 Task: Create a due date automation trigger when advanced on, on the monday of the week a card is due add checklist with checklist "Resume" complete at 11:00 AM.
Action: Mouse moved to (974, 288)
Screenshot: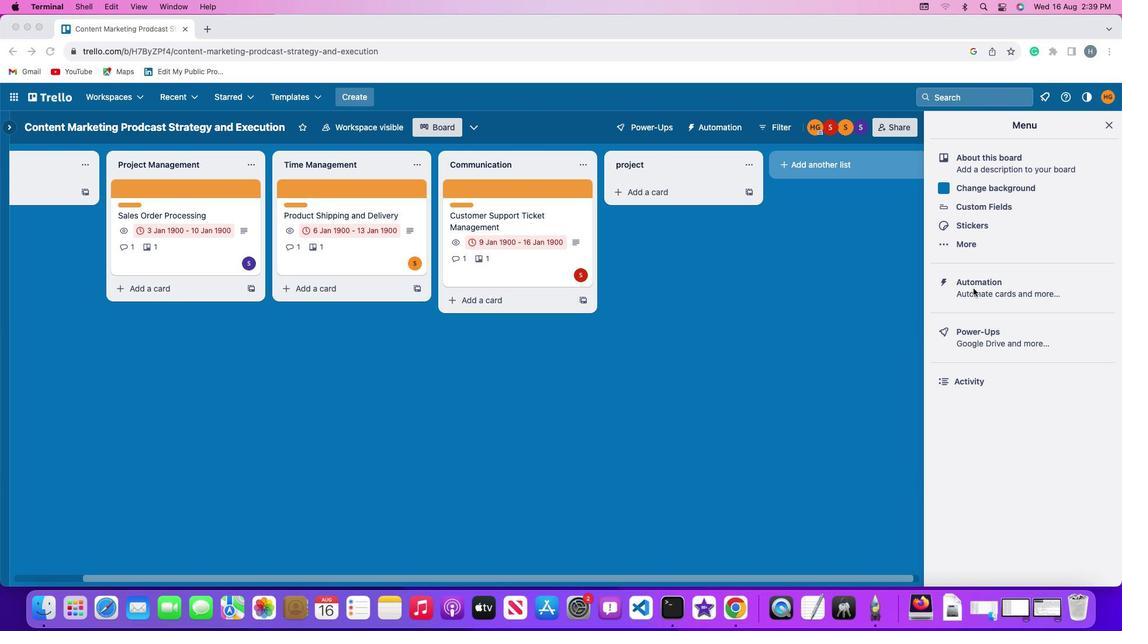 
Action: Mouse pressed left at (974, 288)
Screenshot: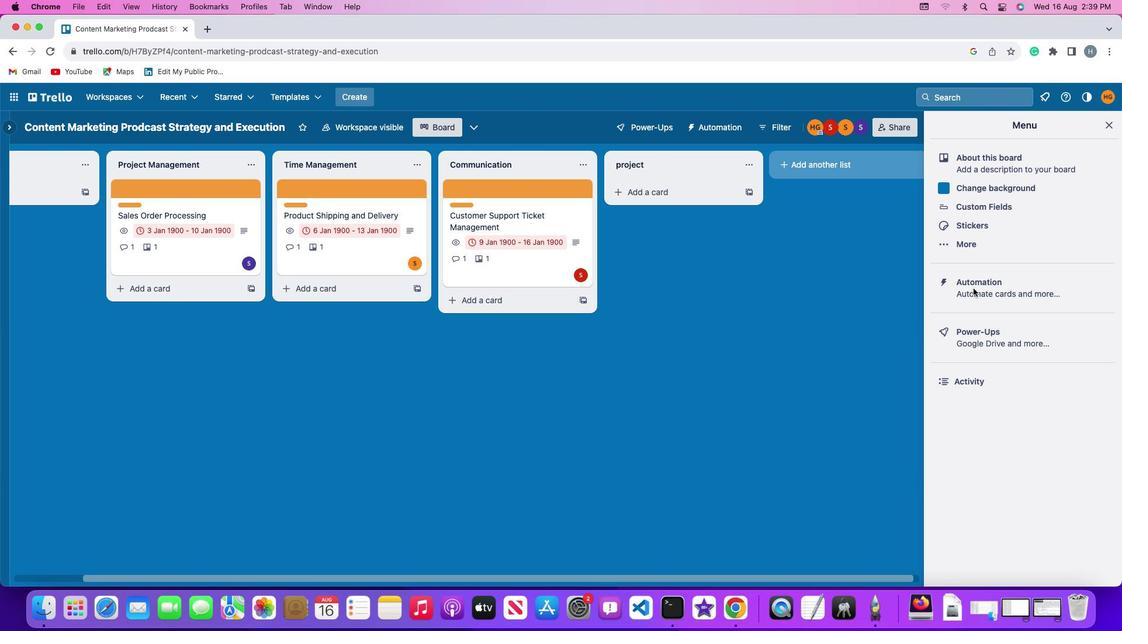 
Action: Mouse pressed left at (974, 288)
Screenshot: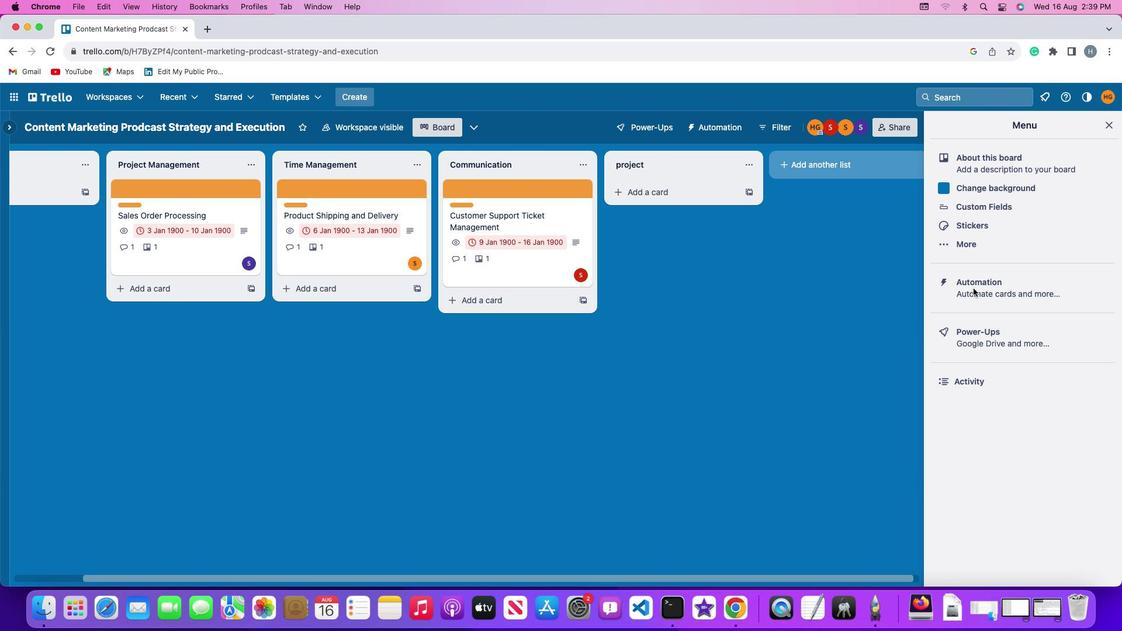 
Action: Mouse moved to (88, 276)
Screenshot: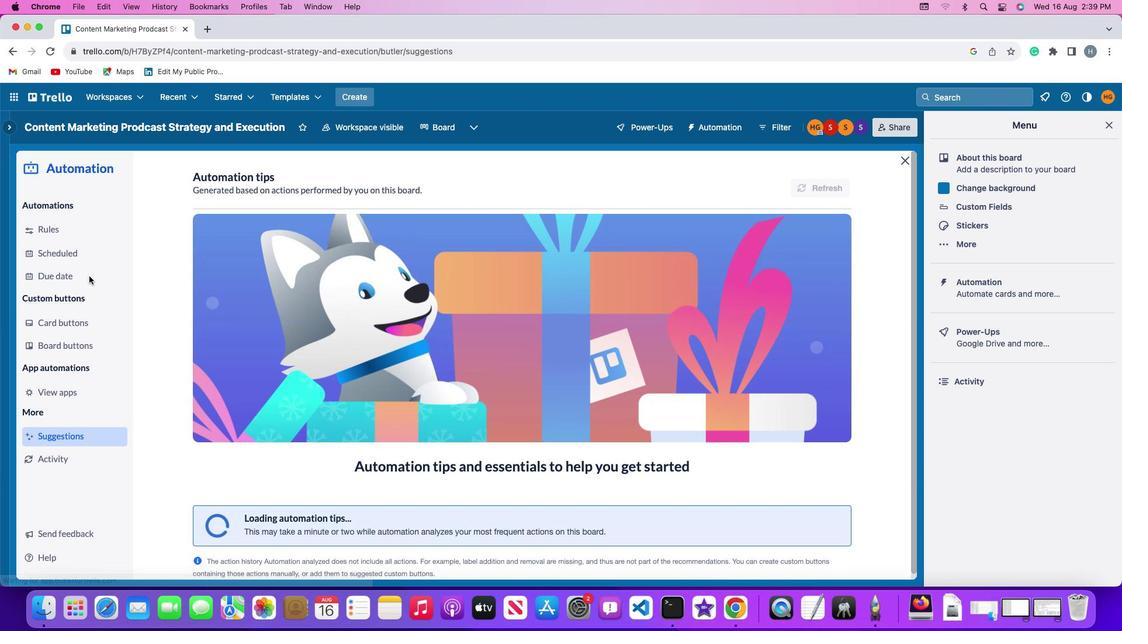 
Action: Mouse pressed left at (88, 276)
Screenshot: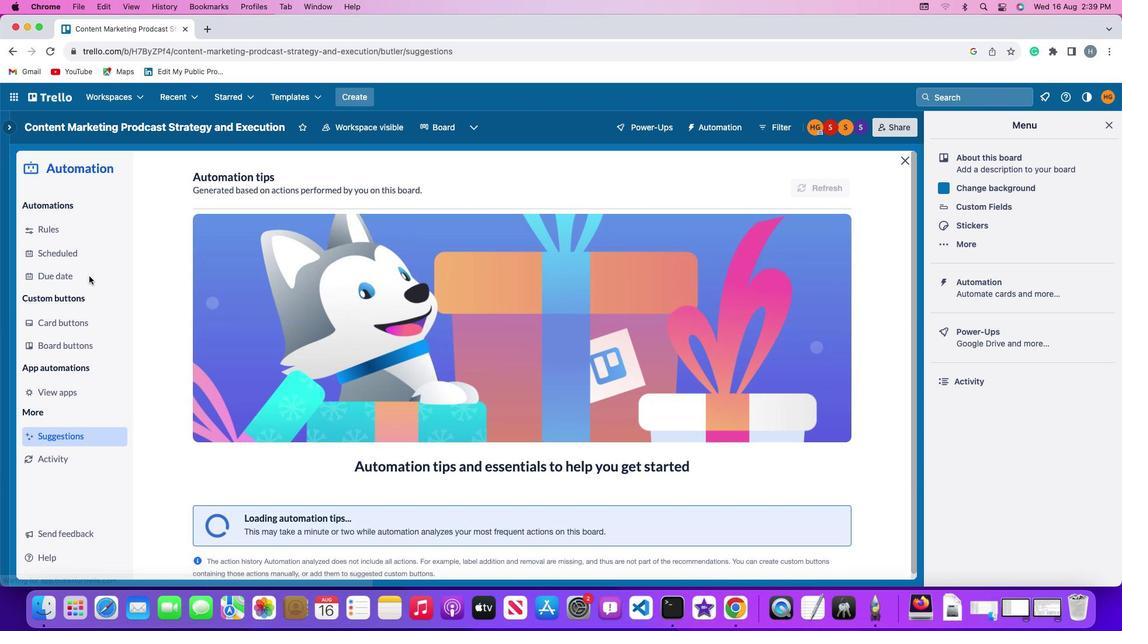 
Action: Mouse moved to (770, 176)
Screenshot: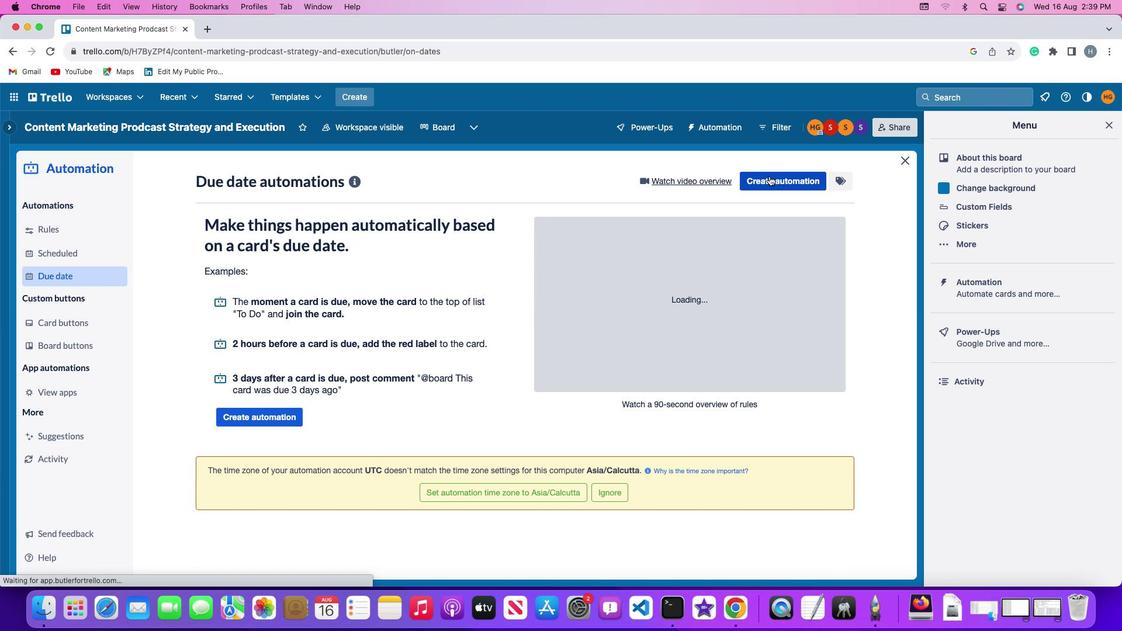 
Action: Mouse pressed left at (770, 176)
Screenshot: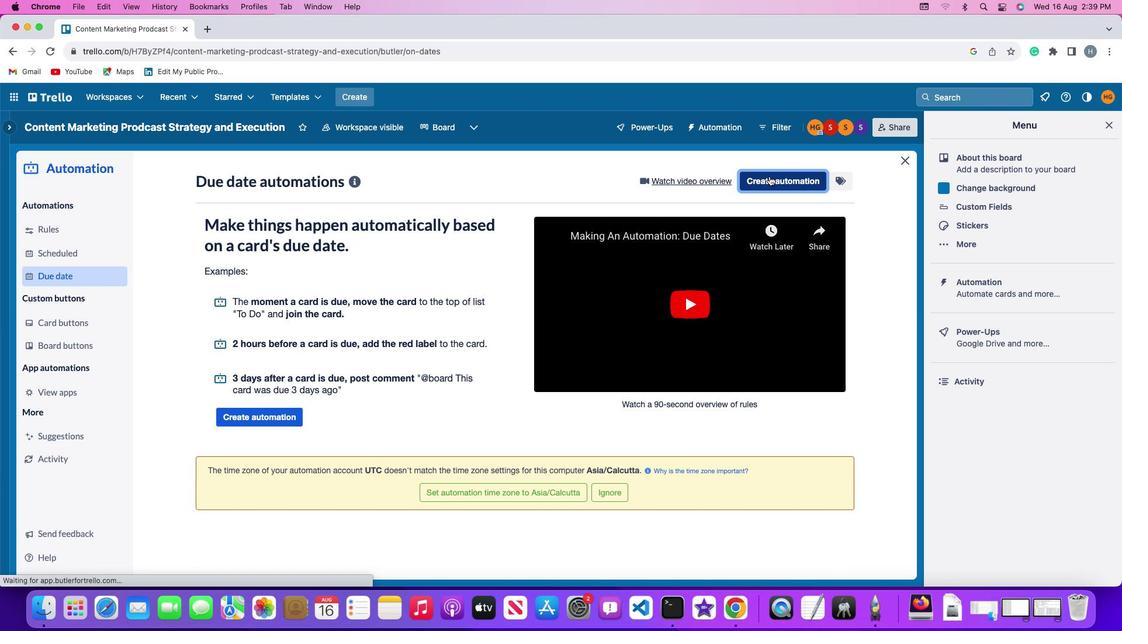 
Action: Mouse moved to (248, 294)
Screenshot: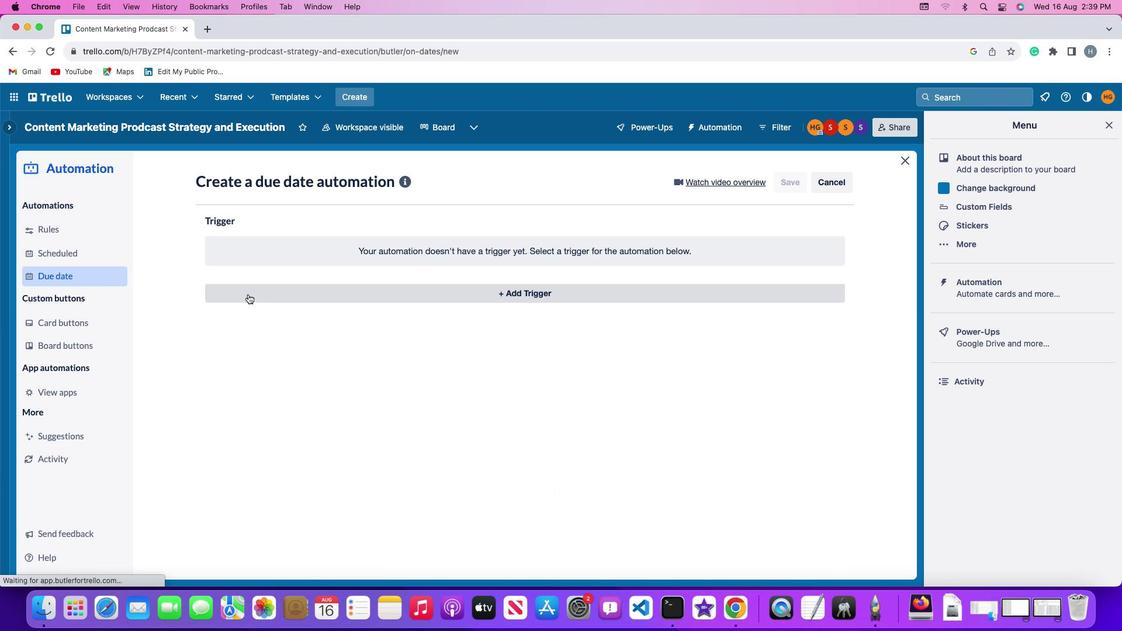 
Action: Mouse pressed left at (248, 294)
Screenshot: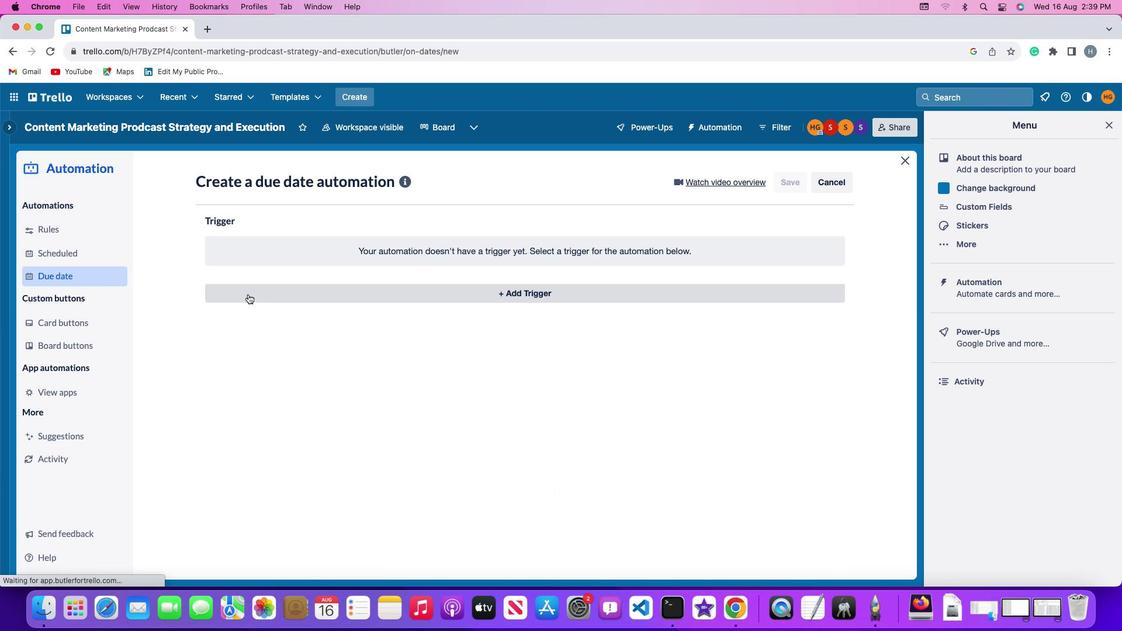 
Action: Mouse moved to (252, 508)
Screenshot: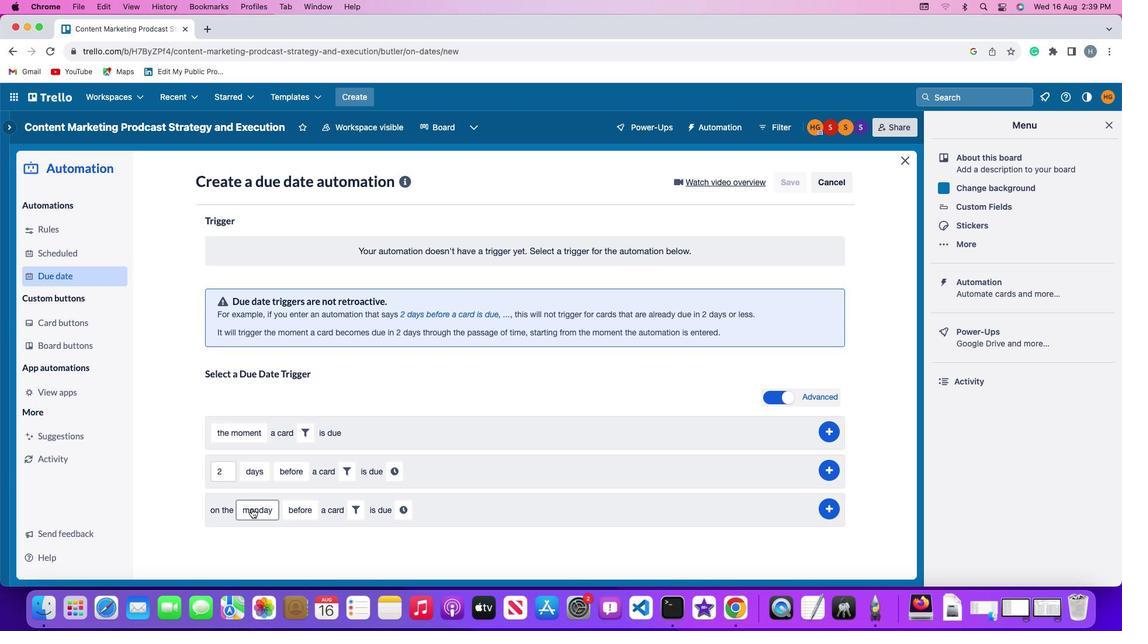 
Action: Mouse pressed left at (252, 508)
Screenshot: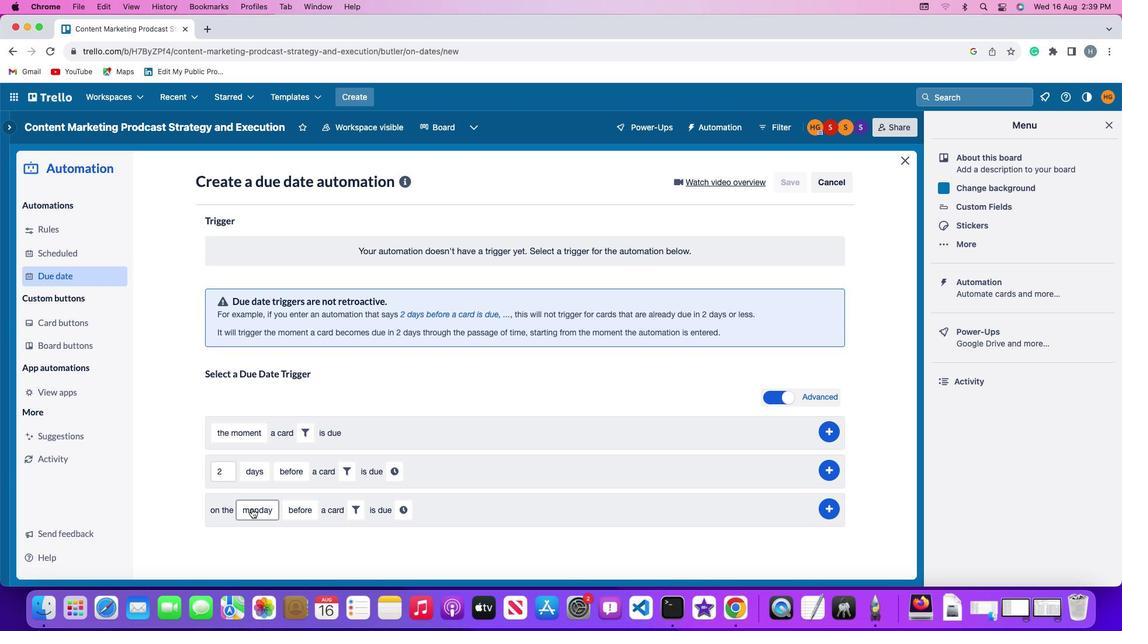 
Action: Mouse moved to (267, 344)
Screenshot: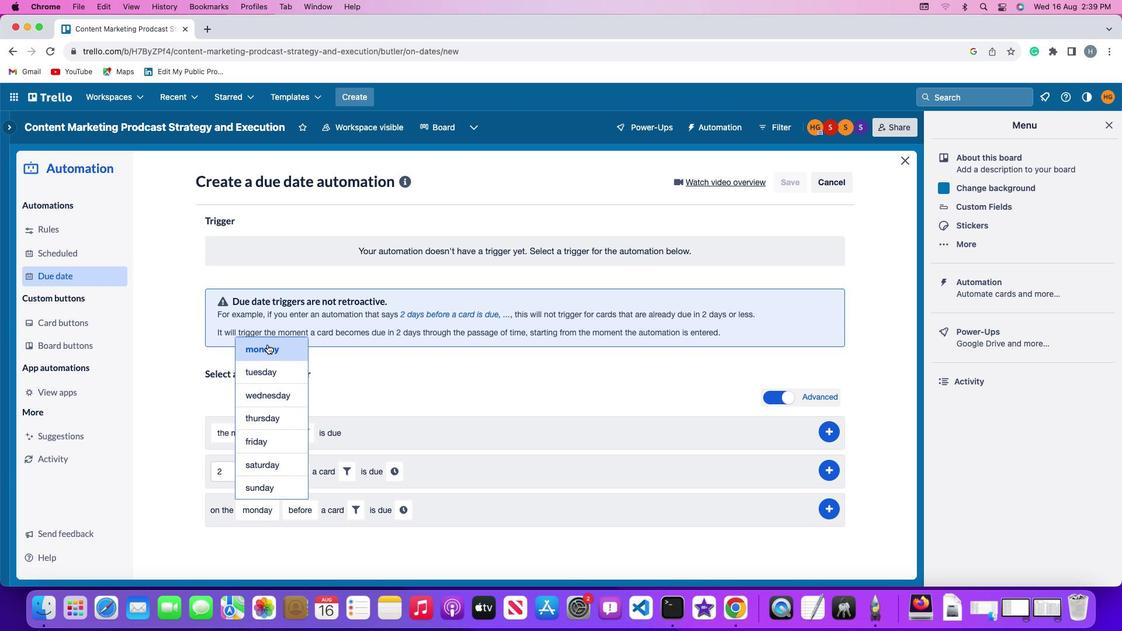 
Action: Mouse pressed left at (267, 344)
Screenshot: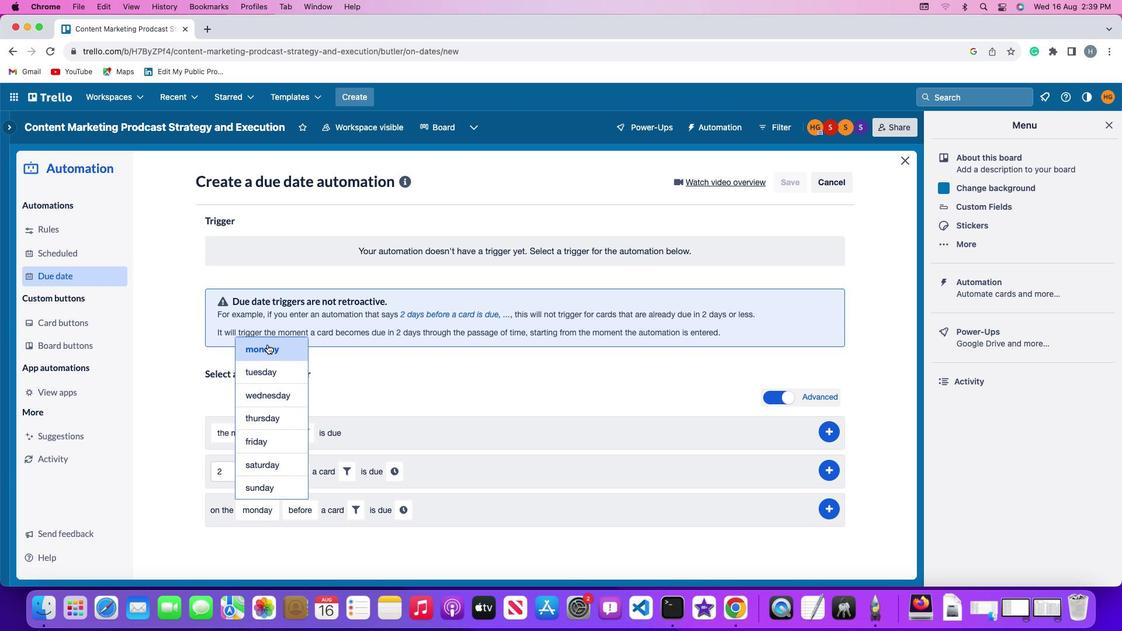 
Action: Mouse moved to (300, 517)
Screenshot: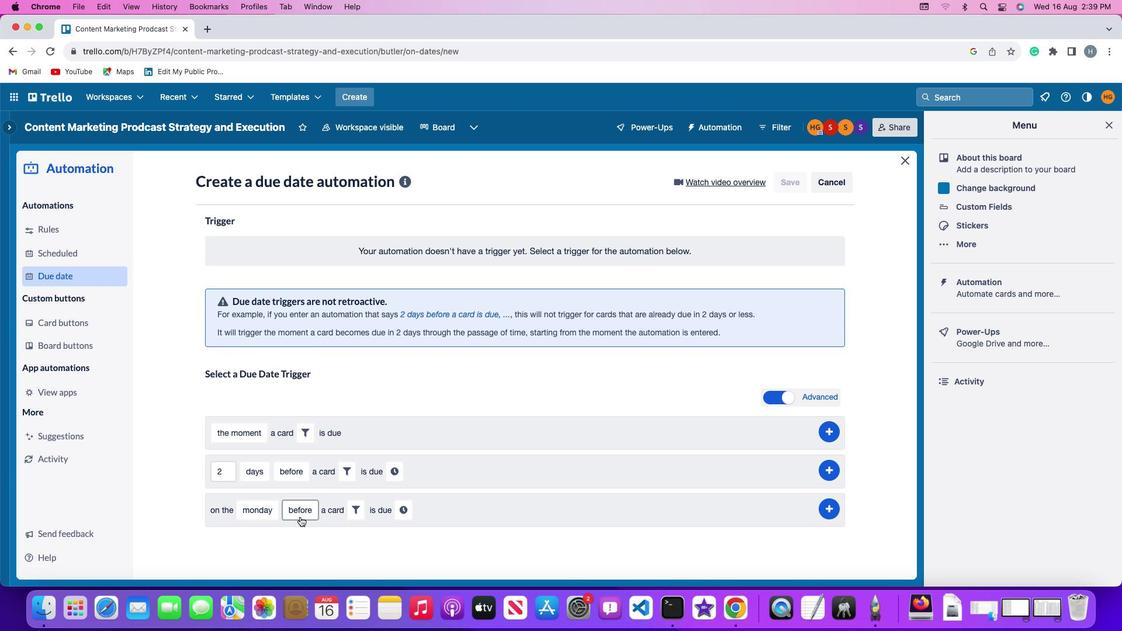 
Action: Mouse pressed left at (300, 517)
Screenshot: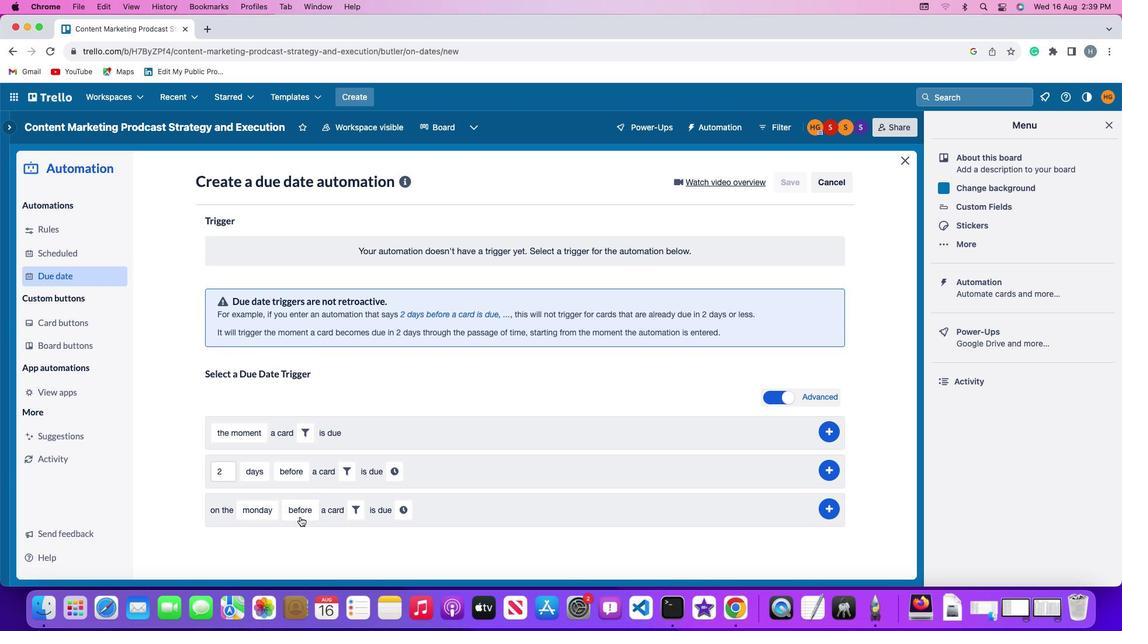 
Action: Mouse moved to (307, 464)
Screenshot: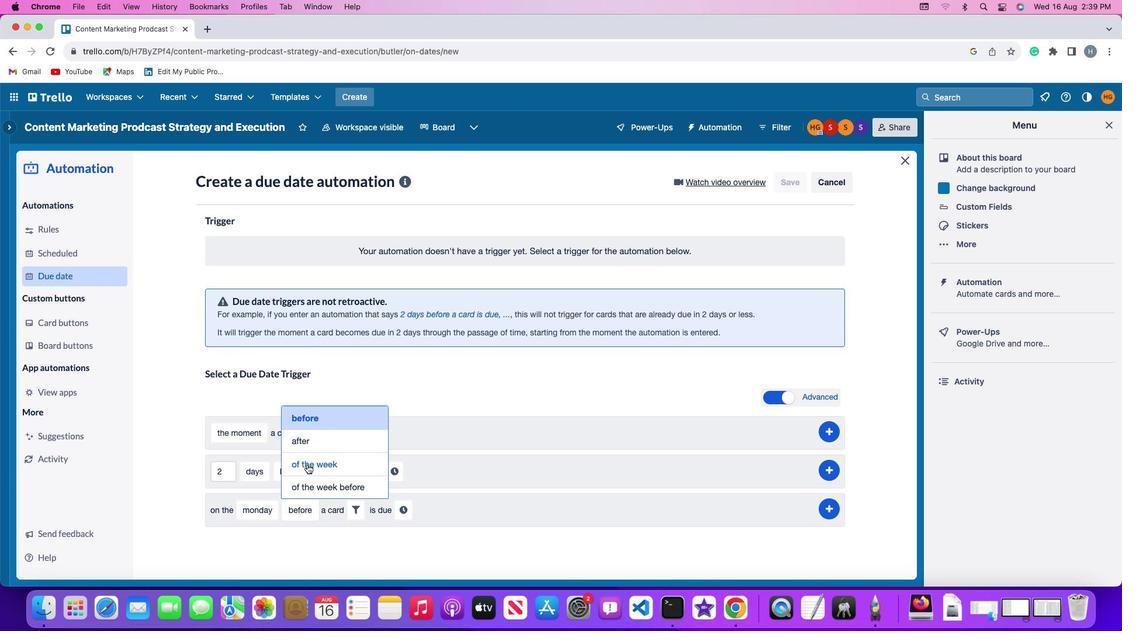 
Action: Mouse pressed left at (307, 464)
Screenshot: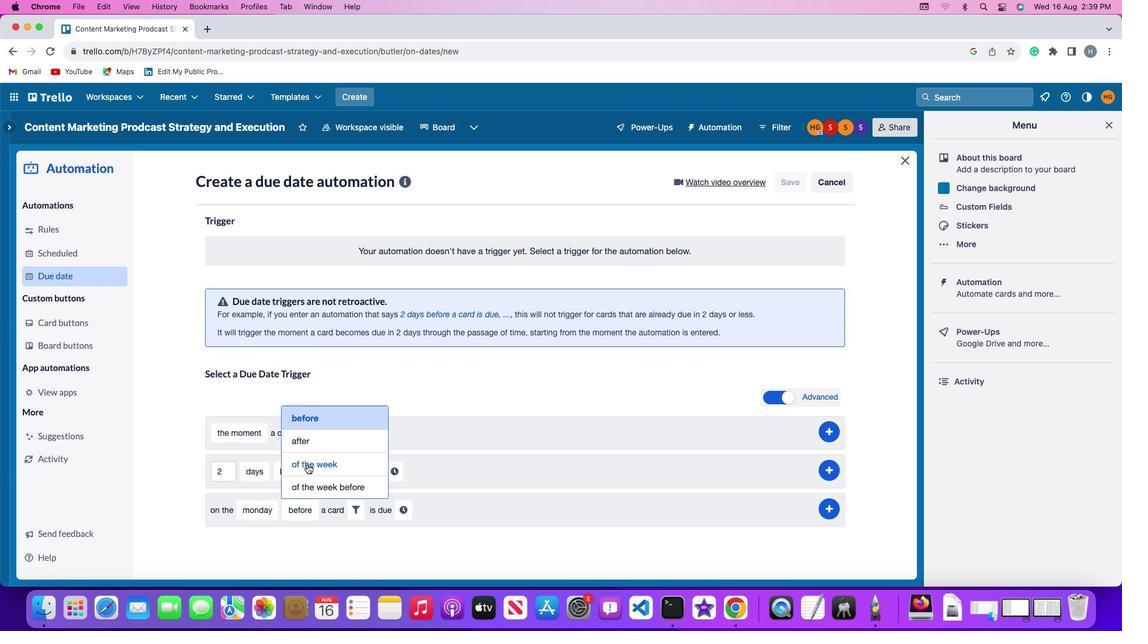 
Action: Mouse moved to (370, 507)
Screenshot: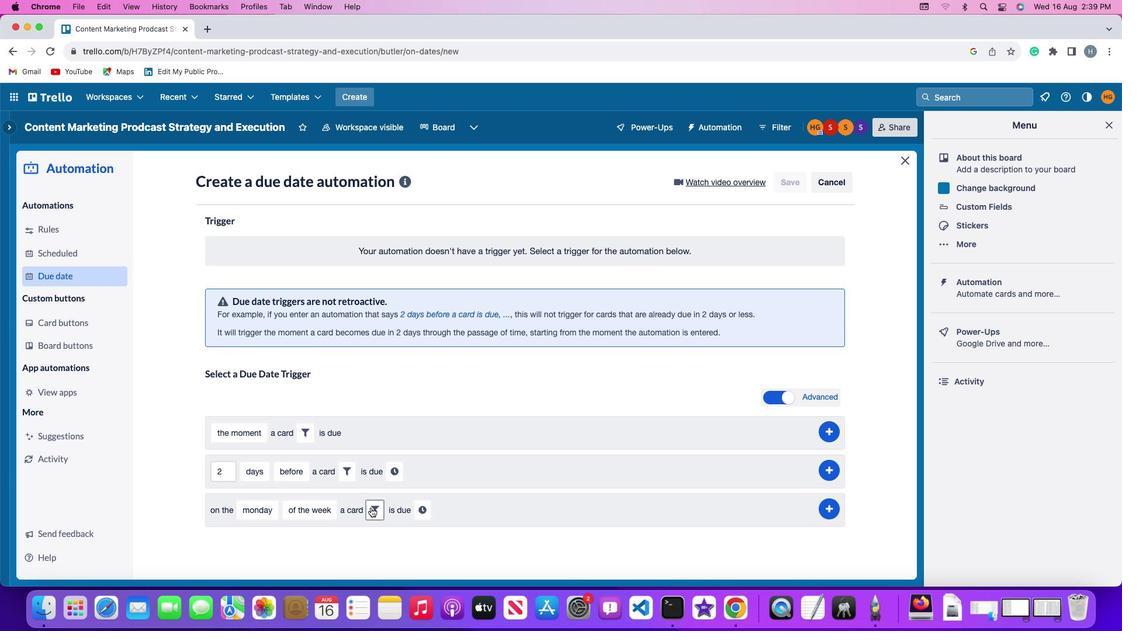 
Action: Mouse pressed left at (370, 507)
Screenshot: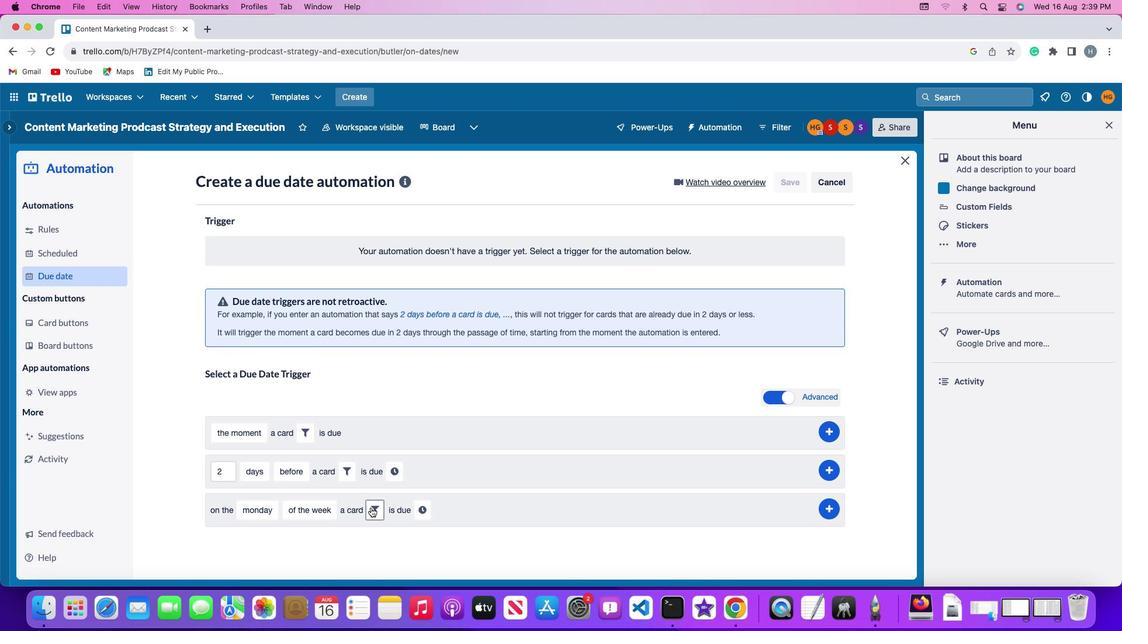 
Action: Mouse moved to (480, 545)
Screenshot: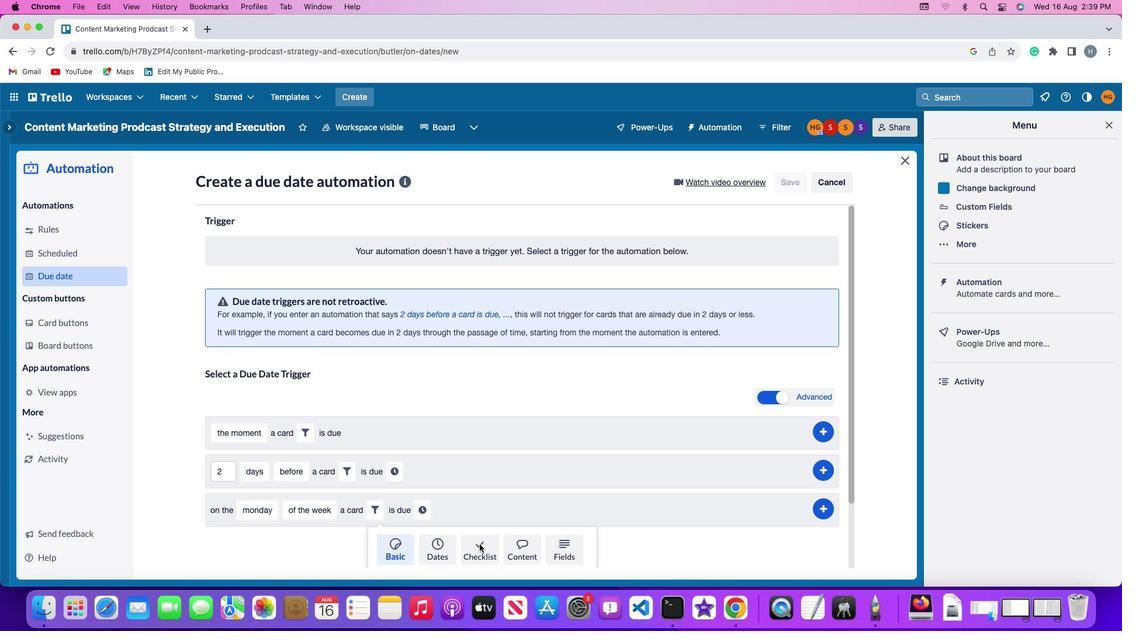 
Action: Mouse pressed left at (480, 545)
Screenshot: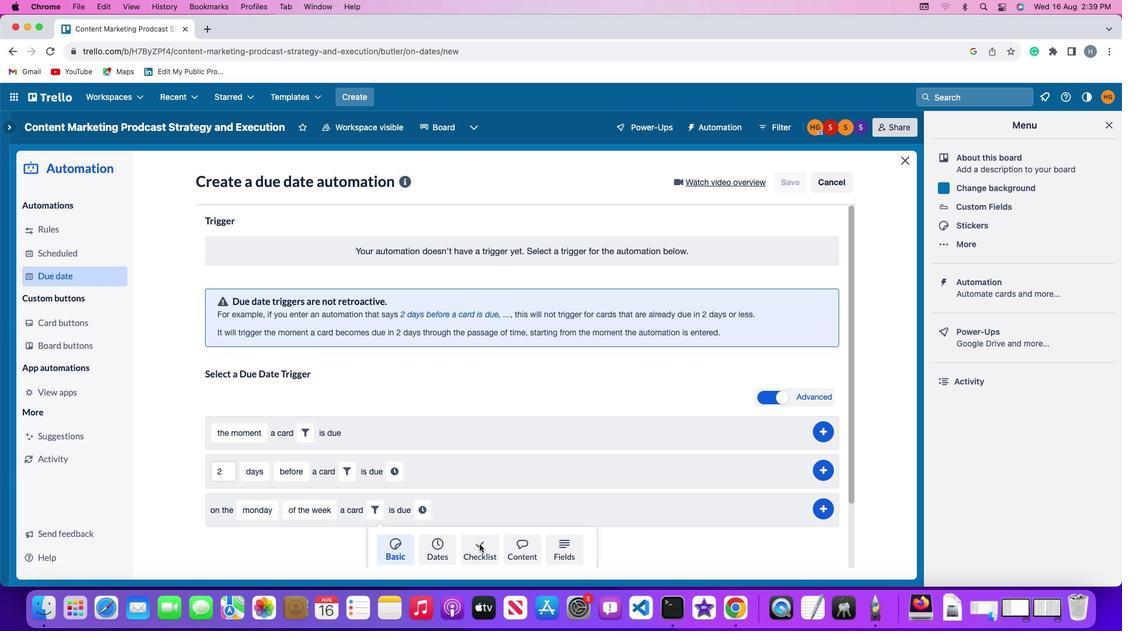 
Action: Mouse moved to (328, 546)
Screenshot: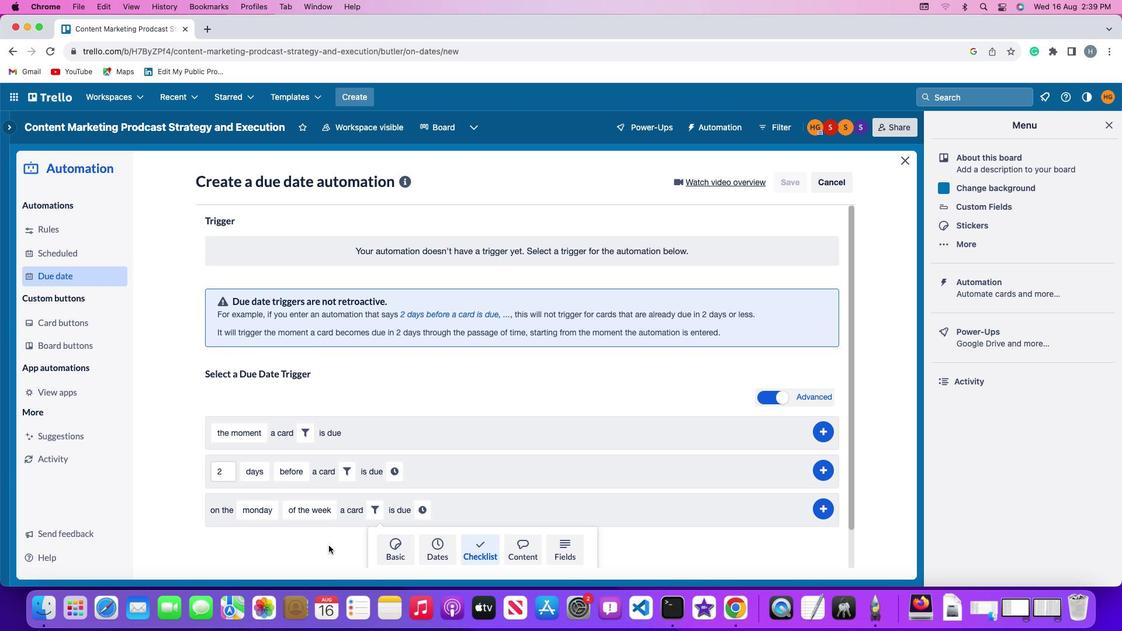 
Action: Mouse scrolled (328, 546) with delta (0, 0)
Screenshot: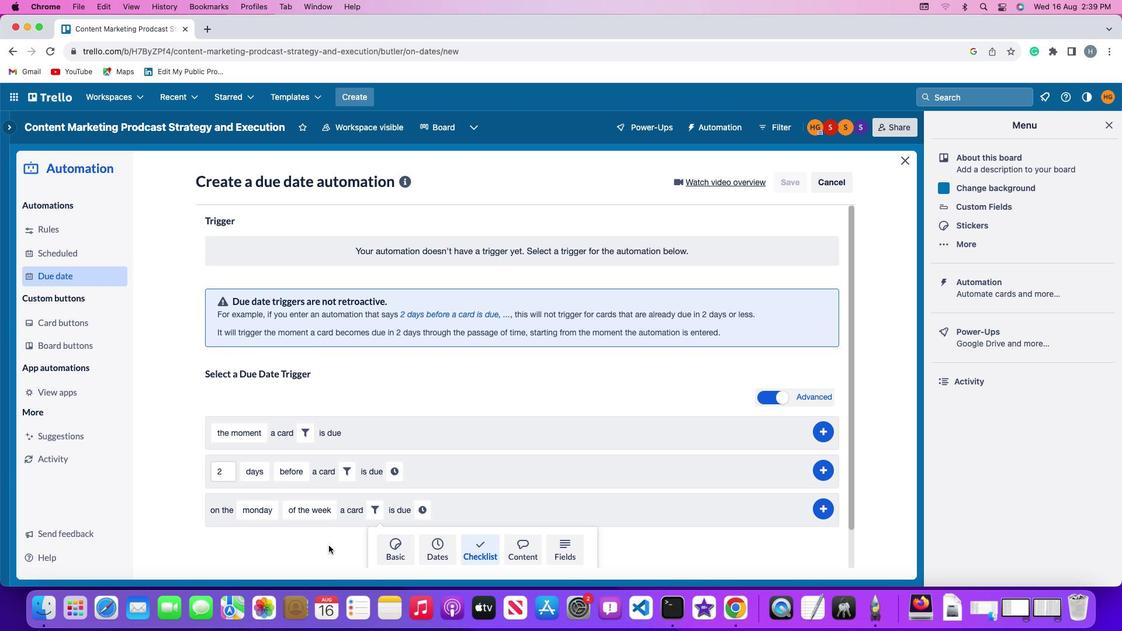 
Action: Mouse scrolled (328, 546) with delta (0, 0)
Screenshot: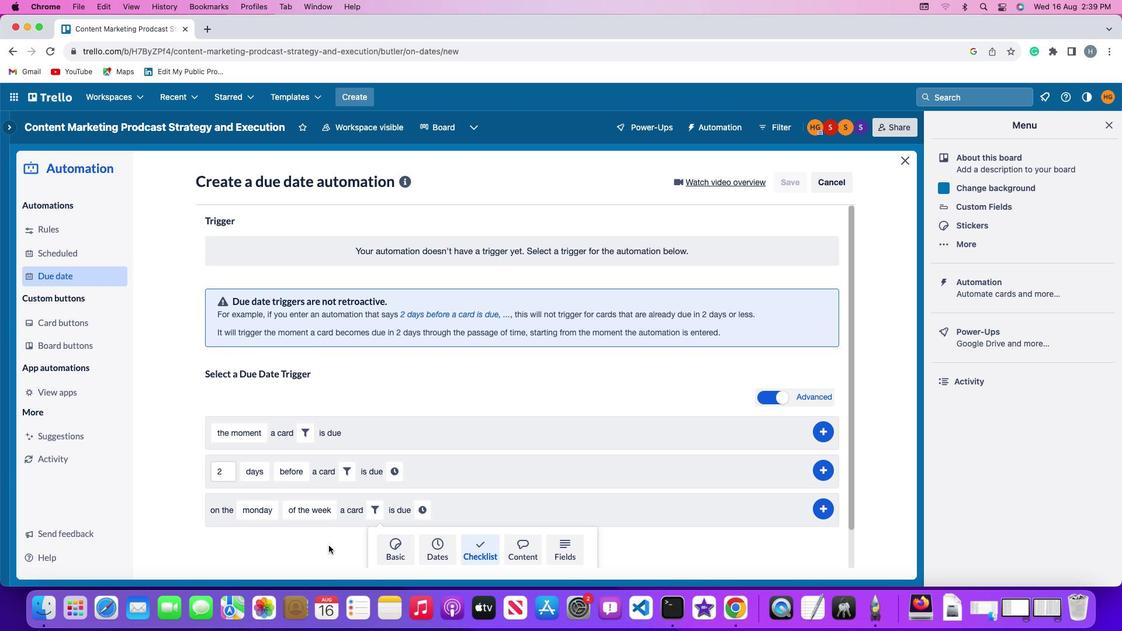 
Action: Mouse moved to (328, 546)
Screenshot: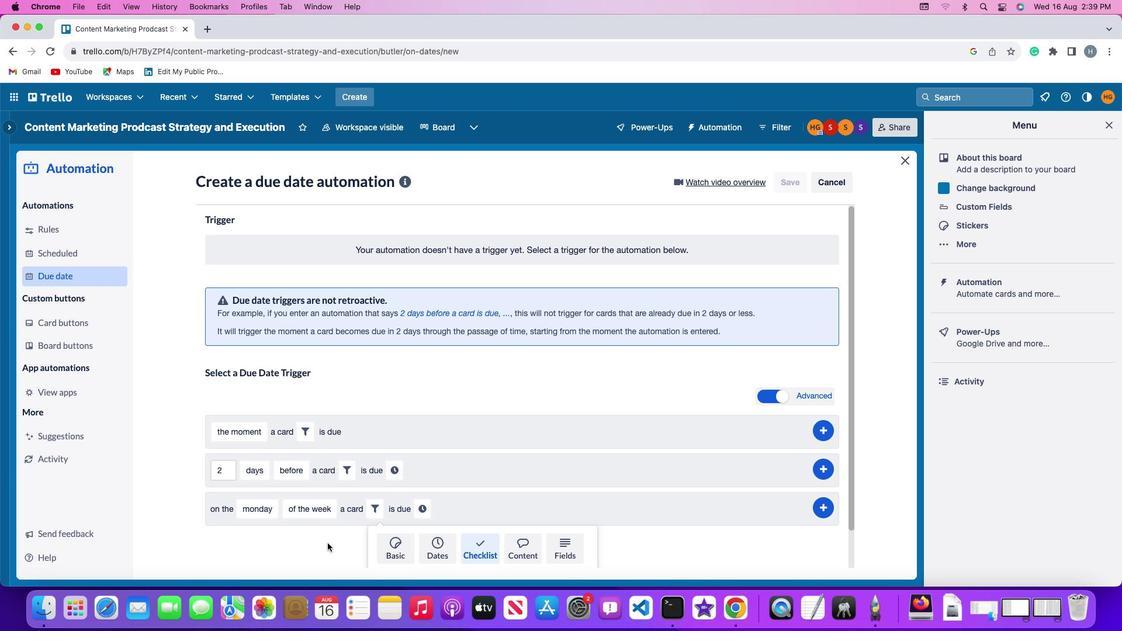 
Action: Mouse scrolled (328, 546) with delta (0, -1)
Screenshot: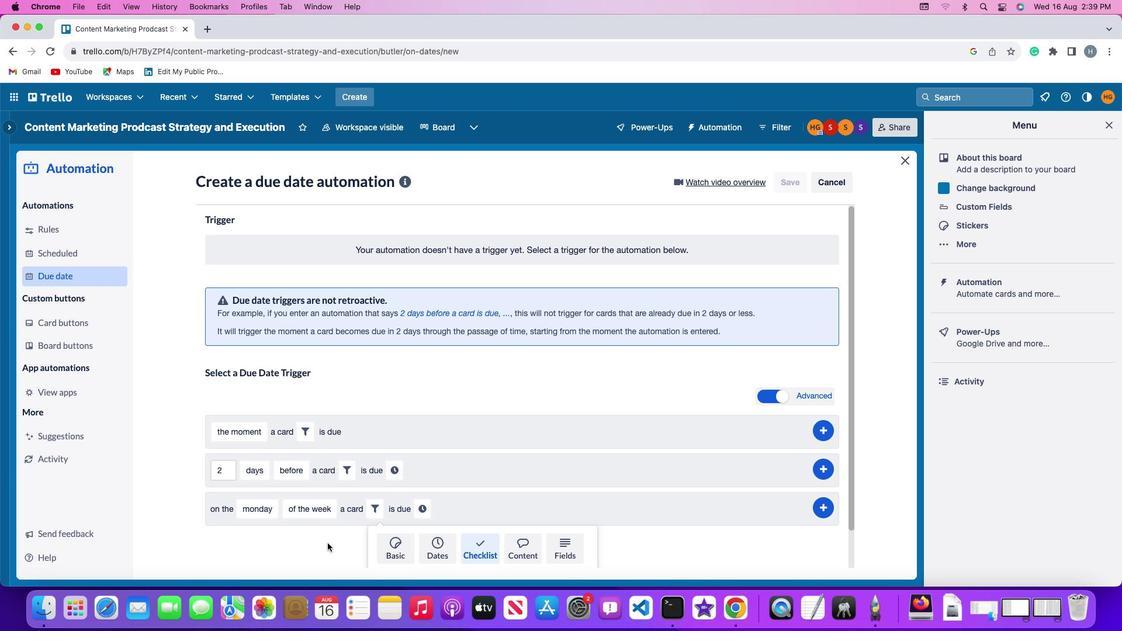 
Action: Mouse moved to (327, 543)
Screenshot: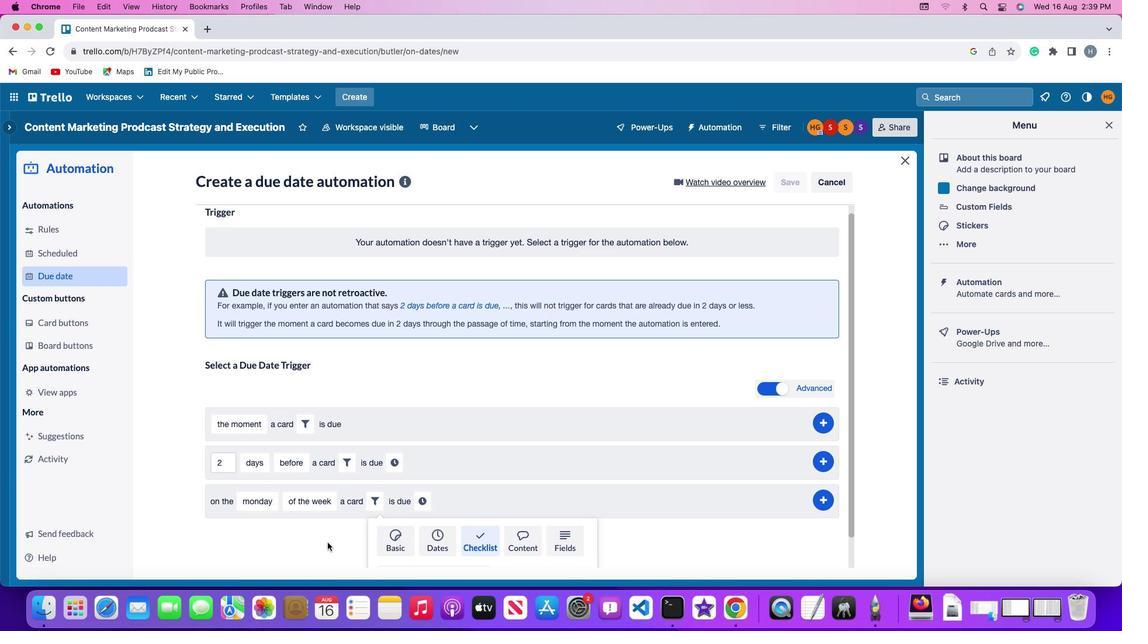 
Action: Mouse scrolled (327, 543) with delta (0, 0)
Screenshot: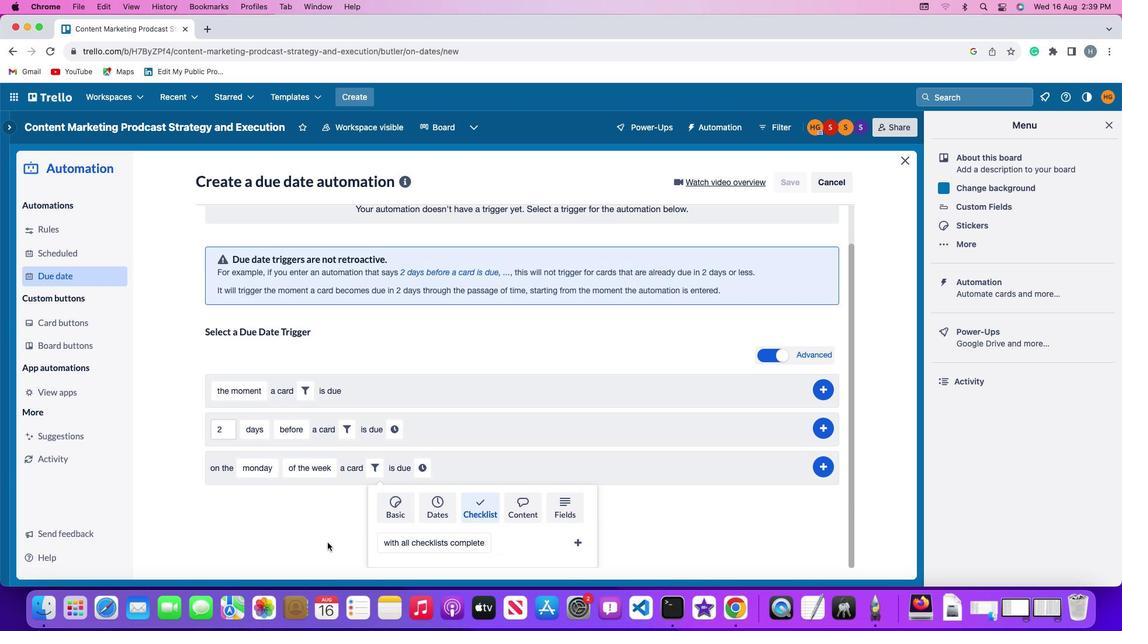 
Action: Mouse scrolled (327, 543) with delta (0, 0)
Screenshot: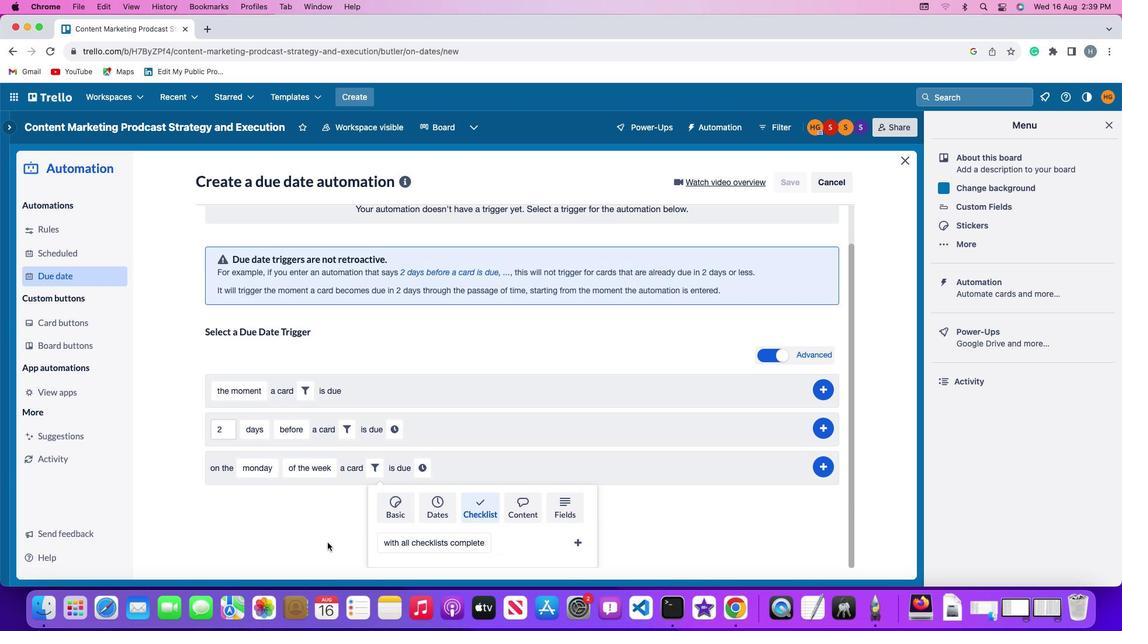 
Action: Mouse scrolled (327, 543) with delta (0, -1)
Screenshot: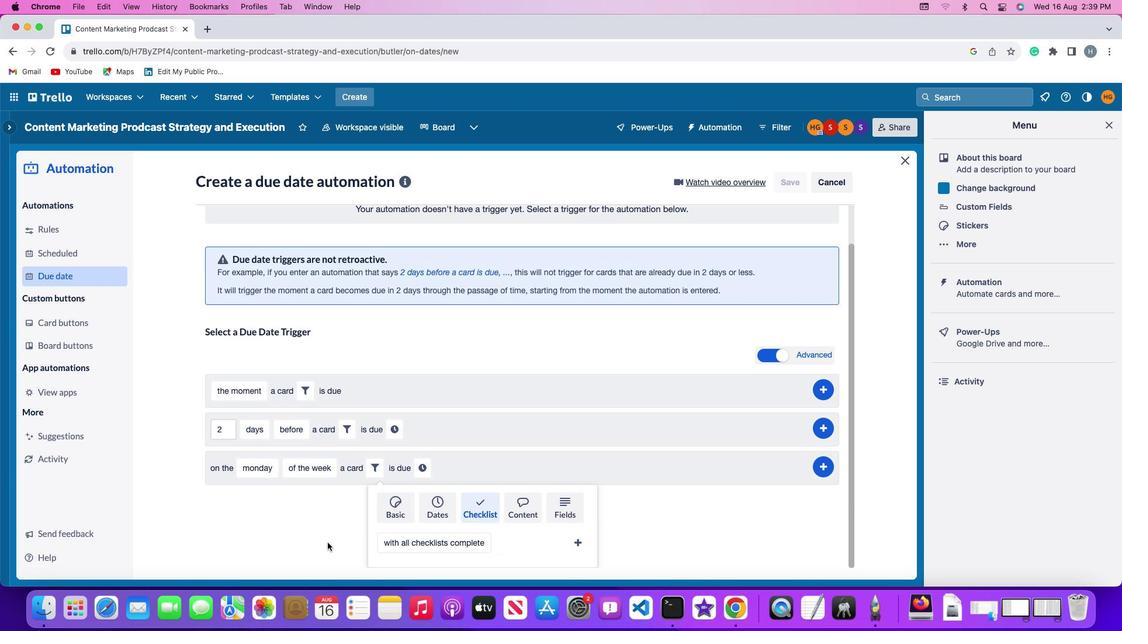 
Action: Mouse moved to (404, 545)
Screenshot: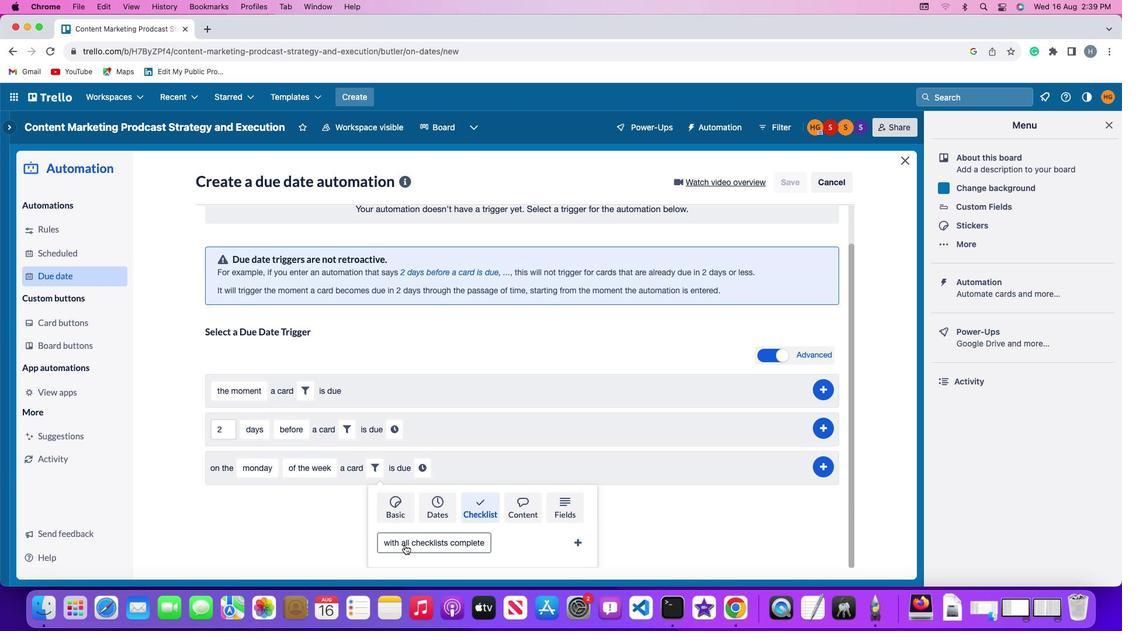 
Action: Mouse pressed left at (404, 545)
Screenshot: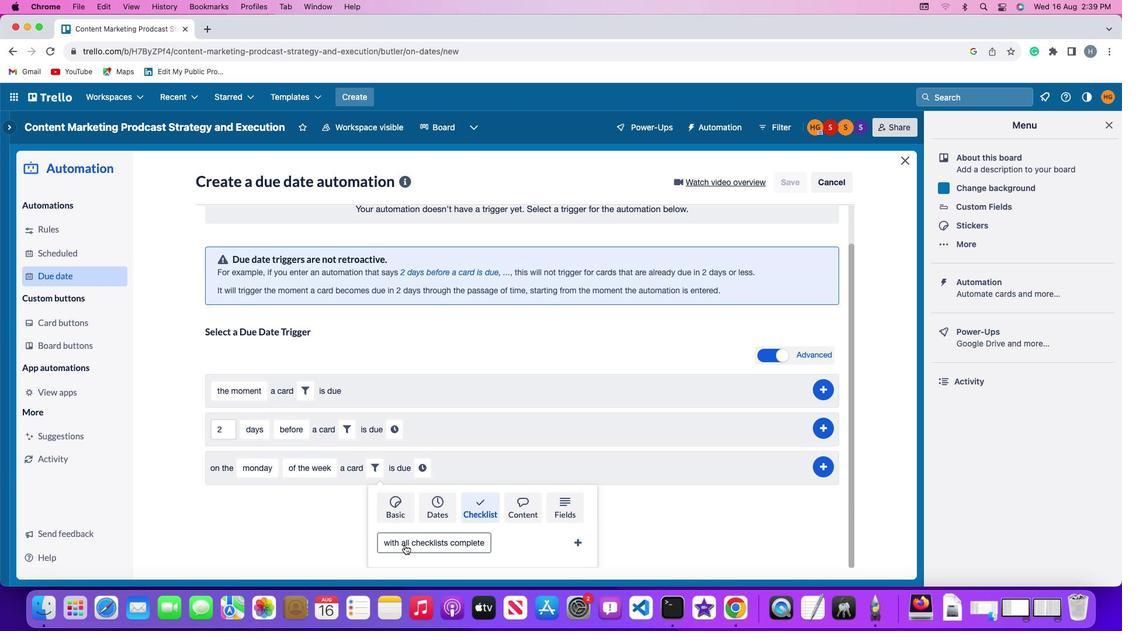 
Action: Mouse moved to (412, 473)
Screenshot: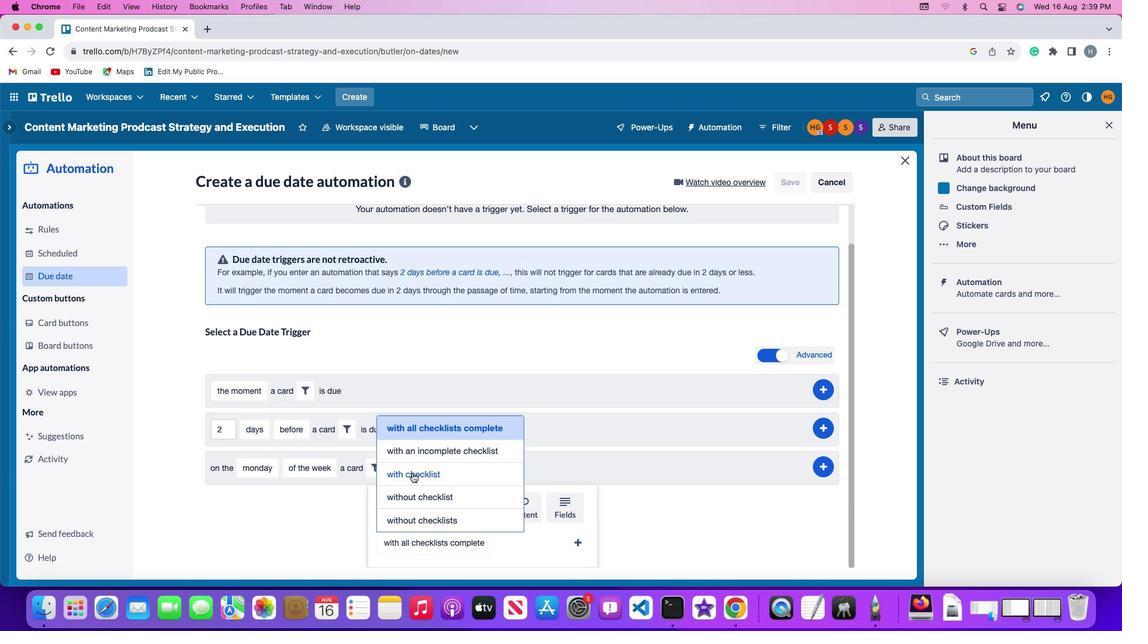 
Action: Mouse pressed left at (412, 473)
Screenshot: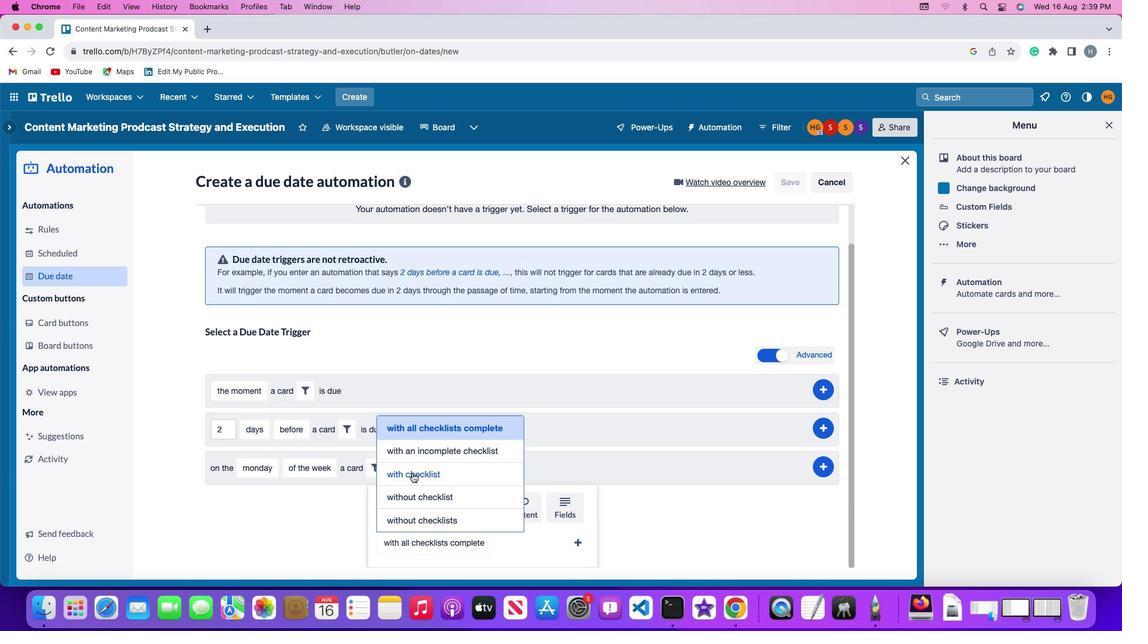 
Action: Mouse moved to (474, 536)
Screenshot: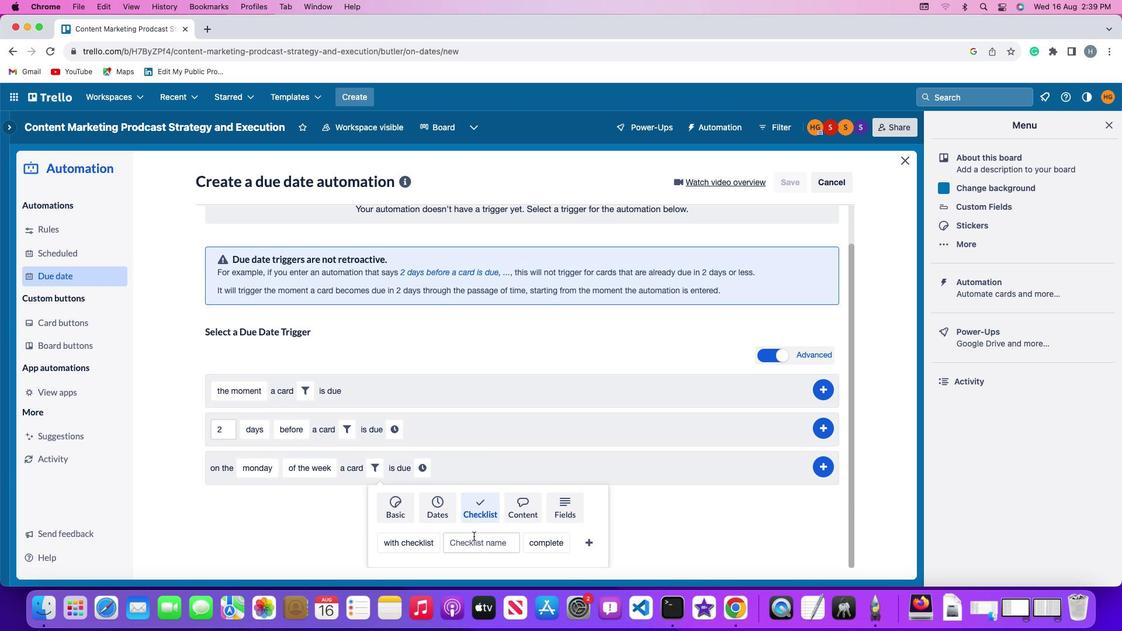 
Action: Mouse pressed left at (474, 536)
Screenshot: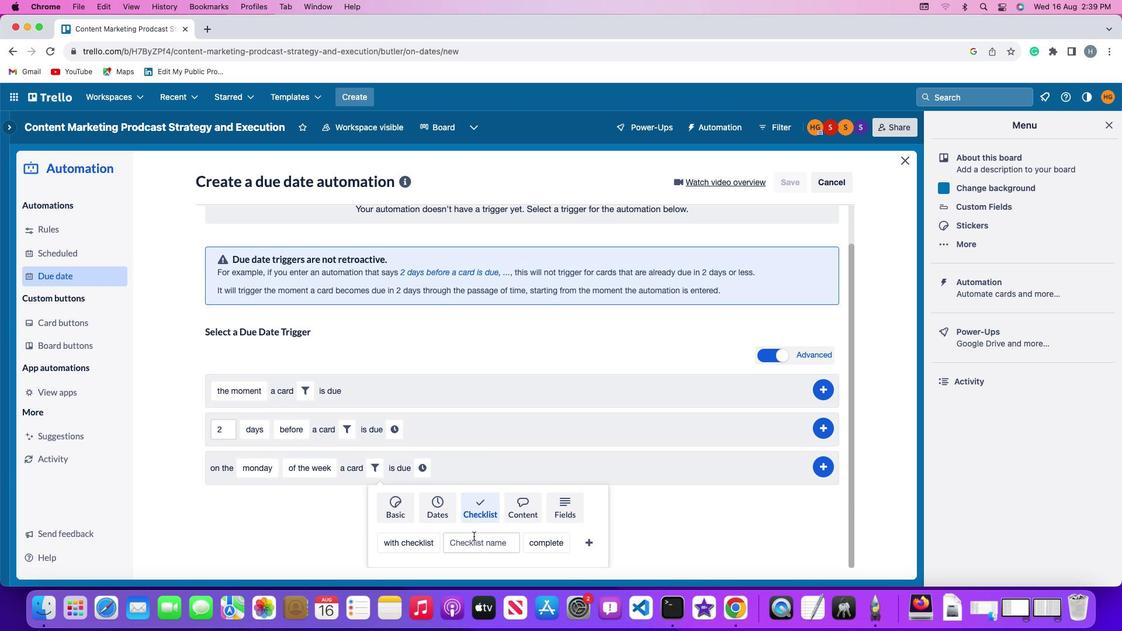 
Action: Key pressed Key.shift'R''e''s''u''m''e'
Screenshot: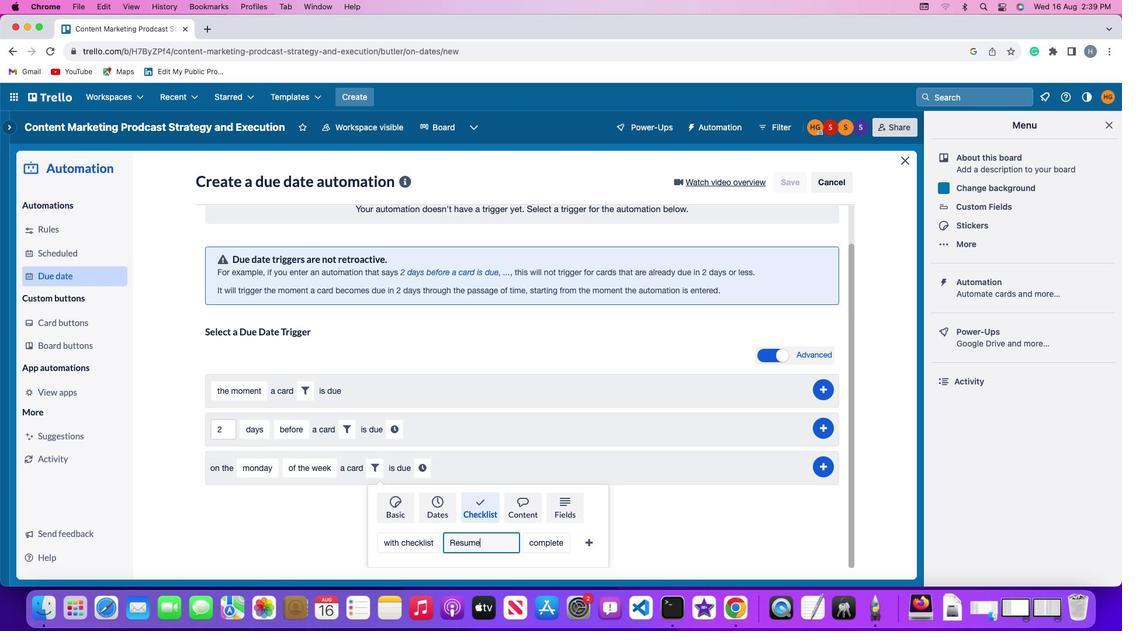 
Action: Mouse moved to (537, 541)
Screenshot: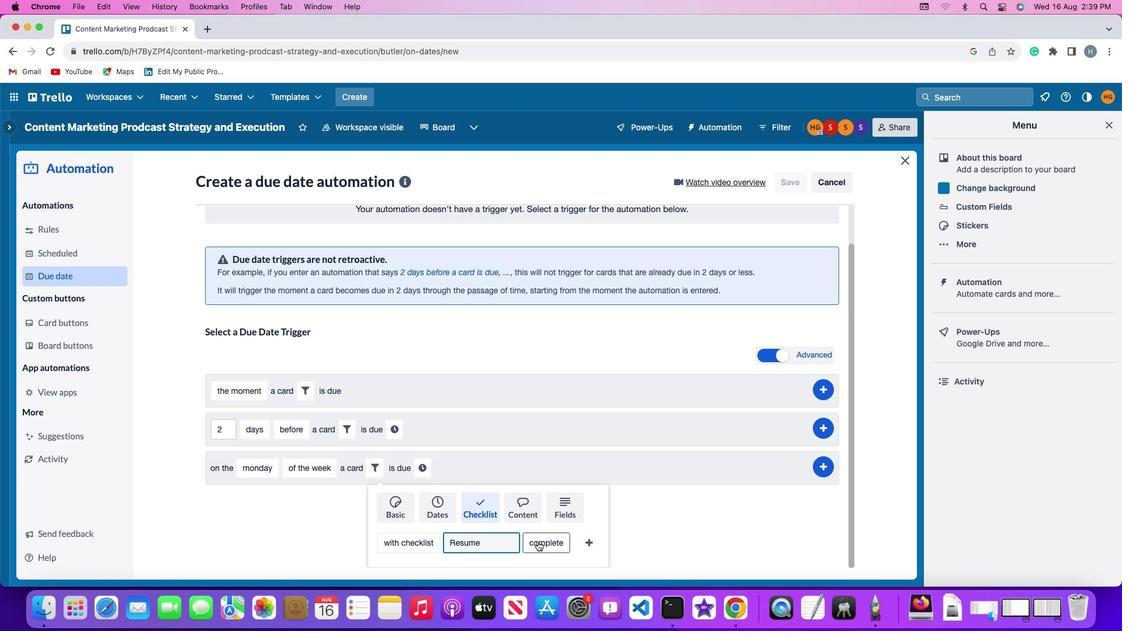 
Action: Mouse pressed left at (537, 541)
Screenshot: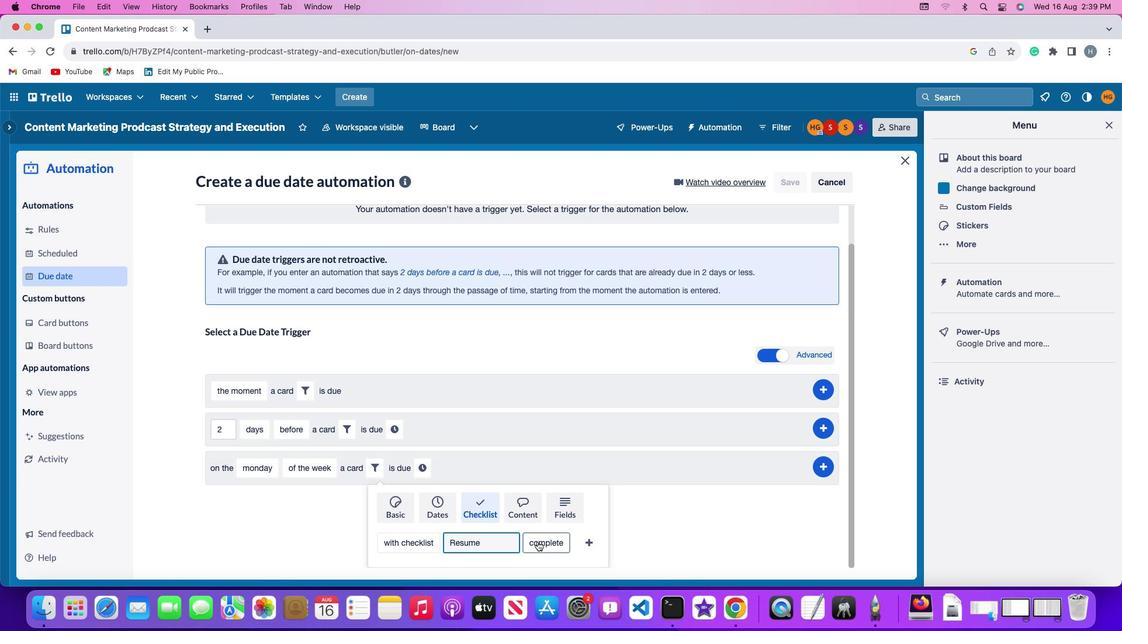 
Action: Mouse moved to (552, 494)
Screenshot: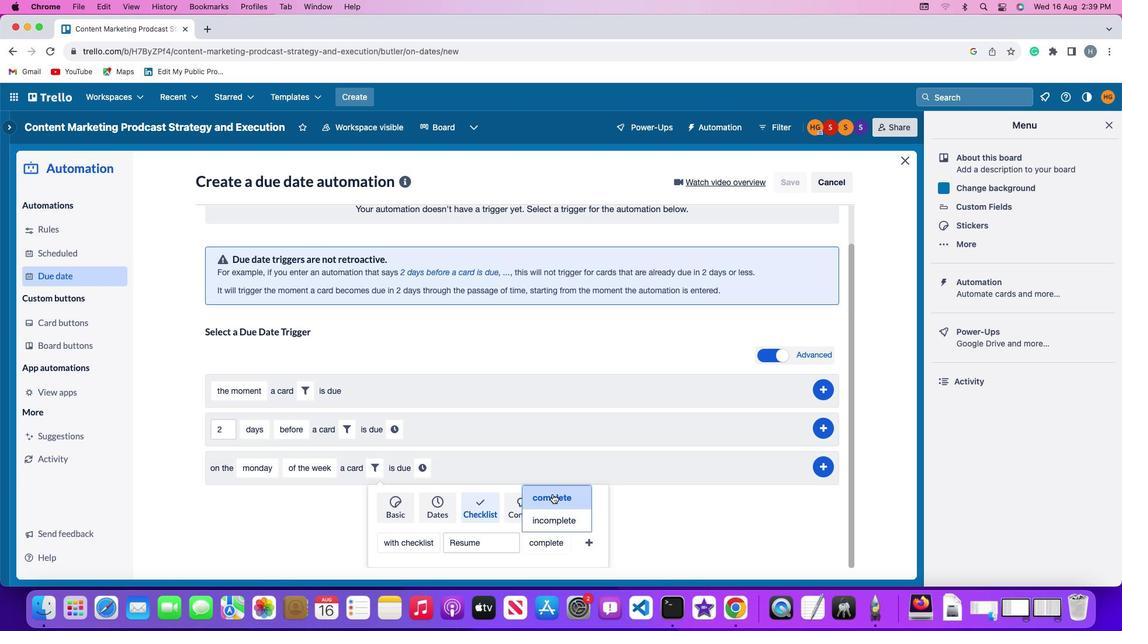 
Action: Mouse pressed left at (552, 494)
Screenshot: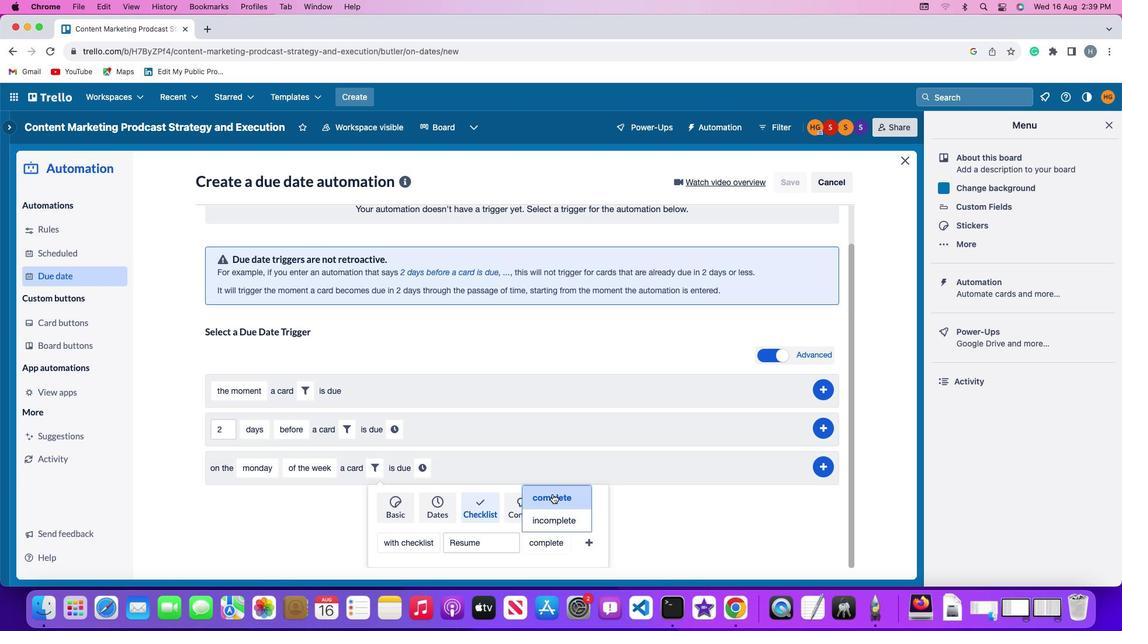 
Action: Mouse moved to (588, 539)
Screenshot: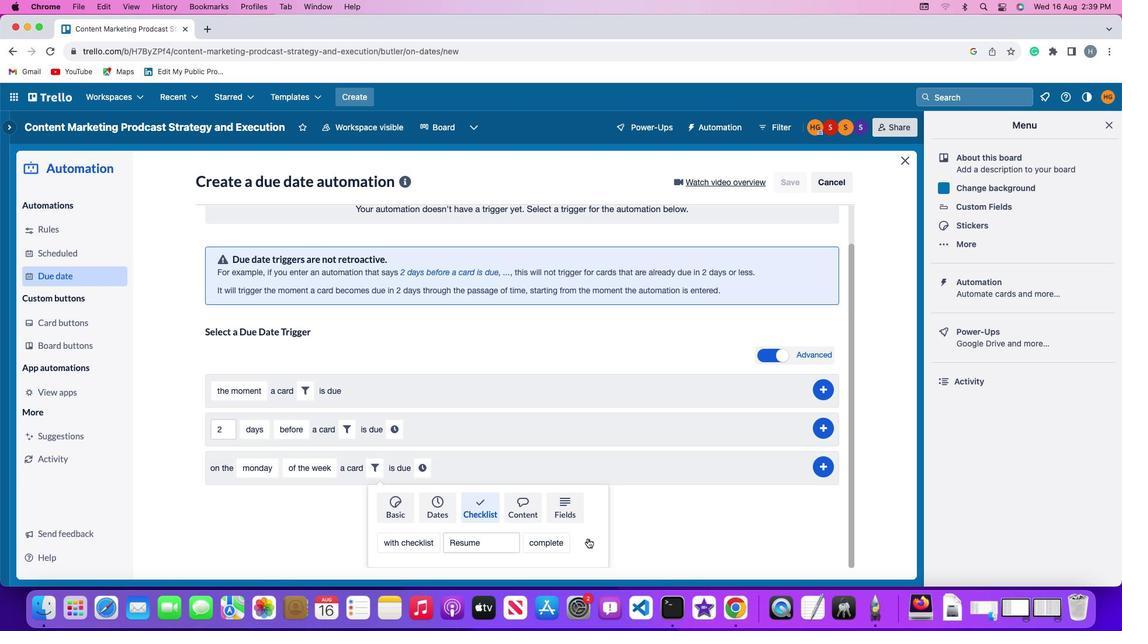 
Action: Mouse pressed left at (588, 539)
Screenshot: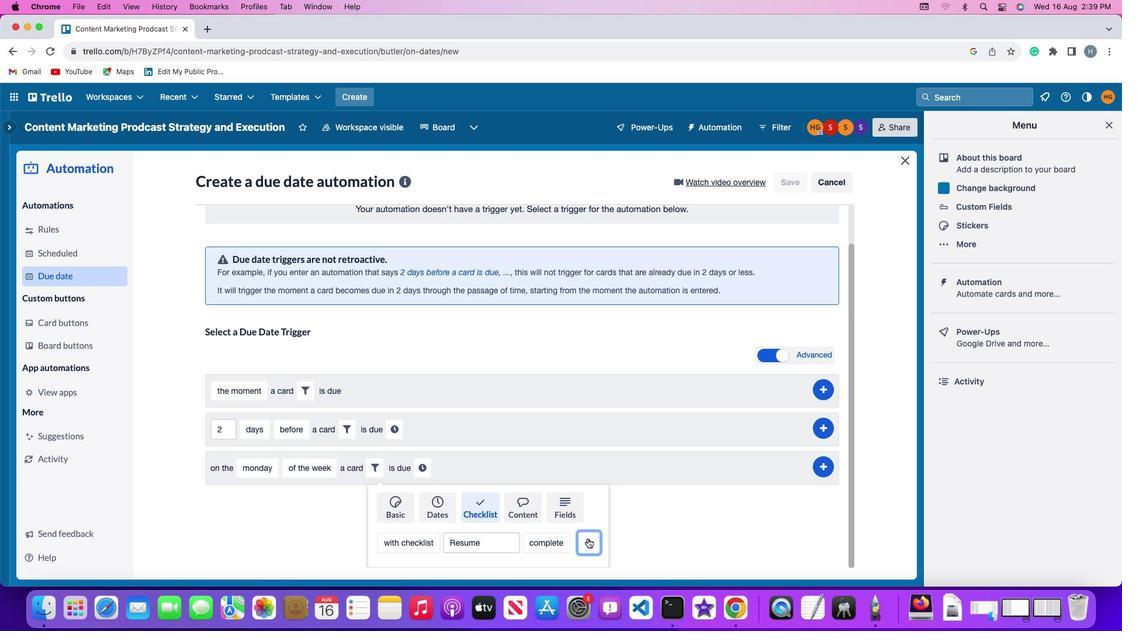 
Action: Mouse moved to (573, 512)
Screenshot: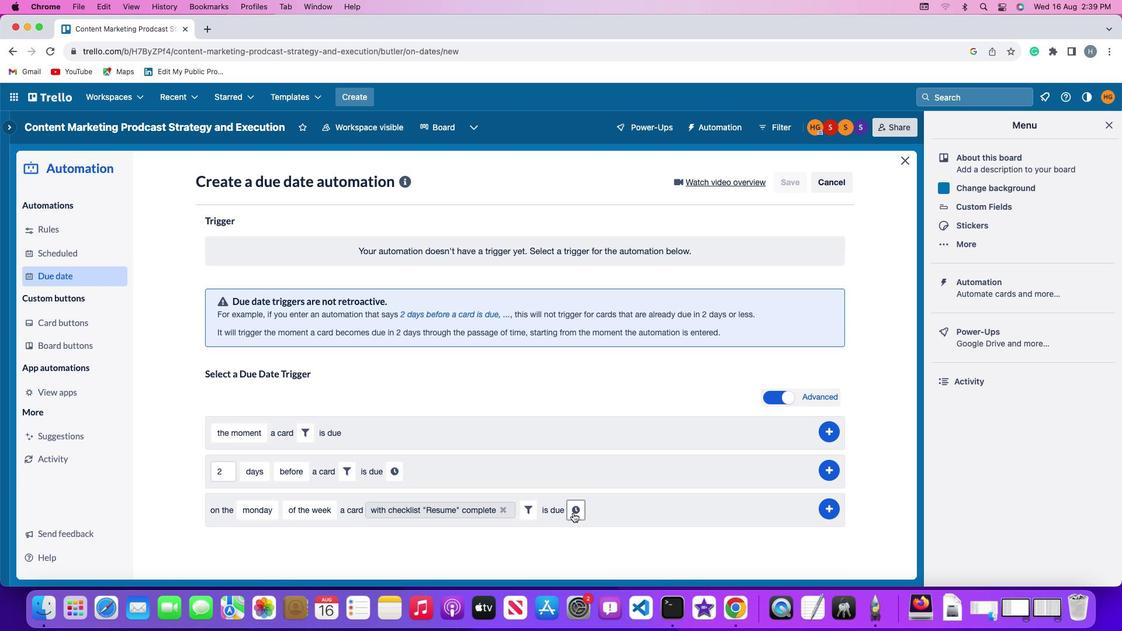 
Action: Mouse pressed left at (573, 512)
Screenshot: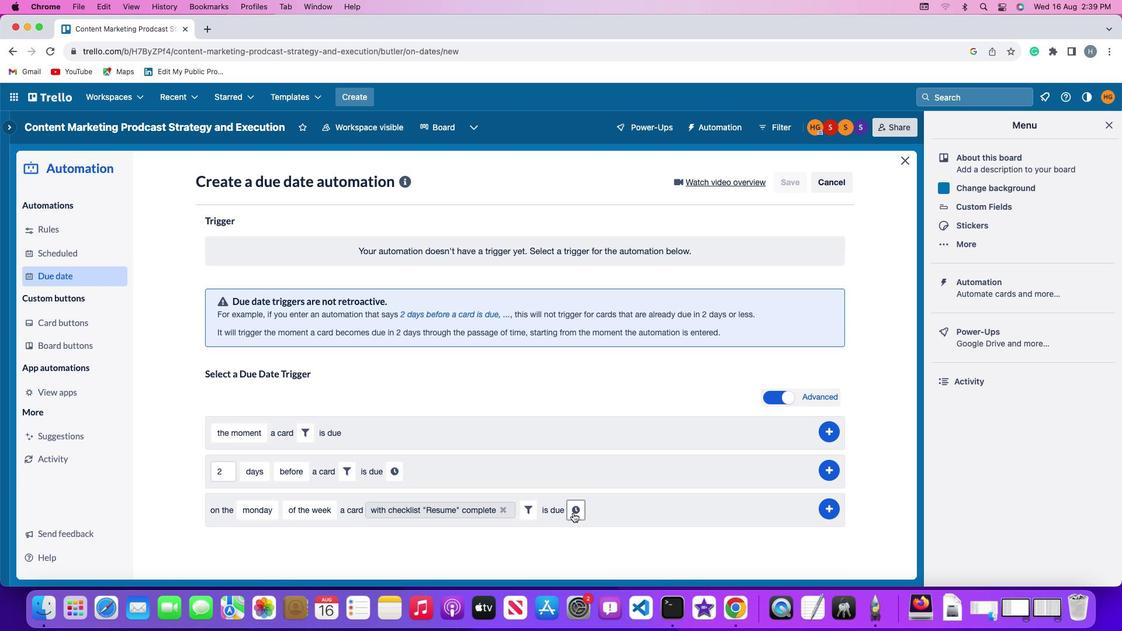 
Action: Mouse moved to (601, 512)
Screenshot: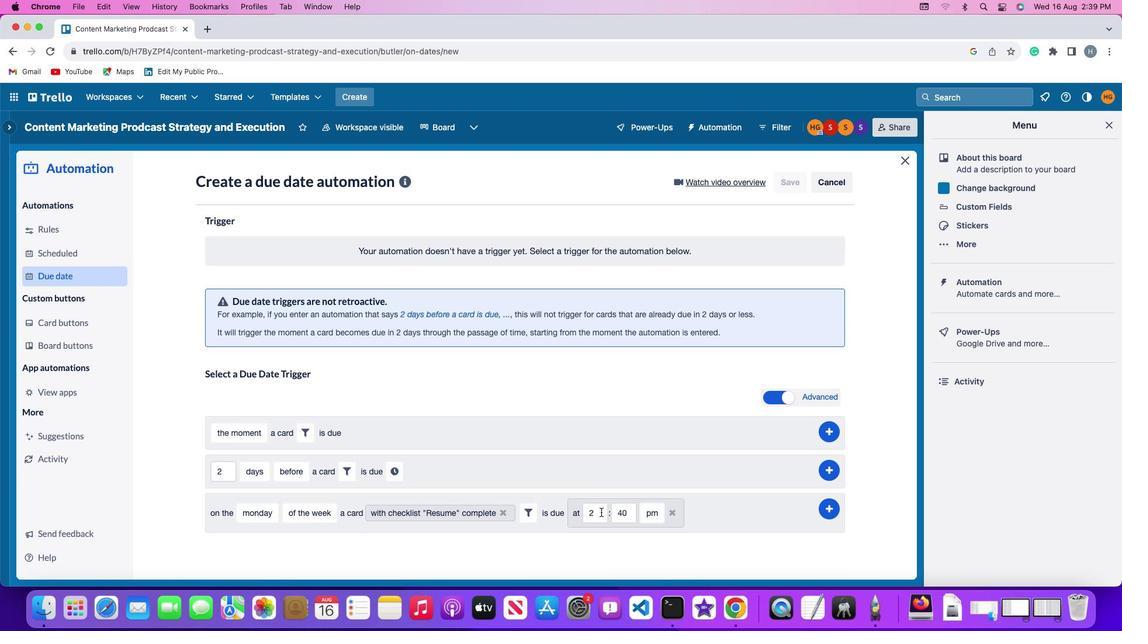 
Action: Mouse pressed left at (601, 512)
Screenshot: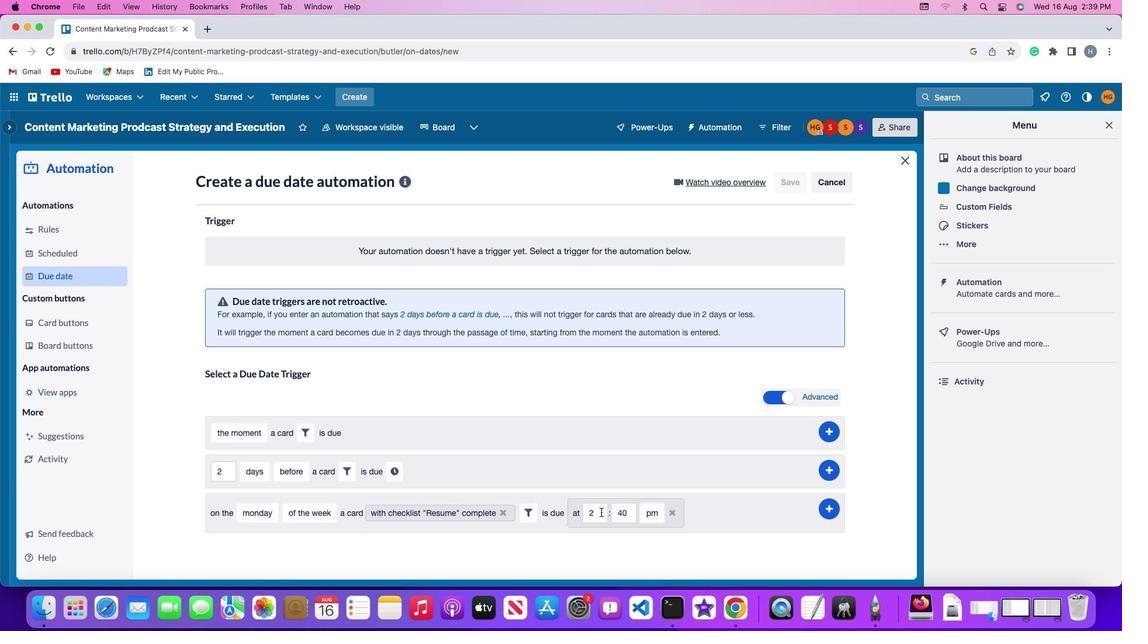 
Action: Mouse moved to (601, 512)
Screenshot: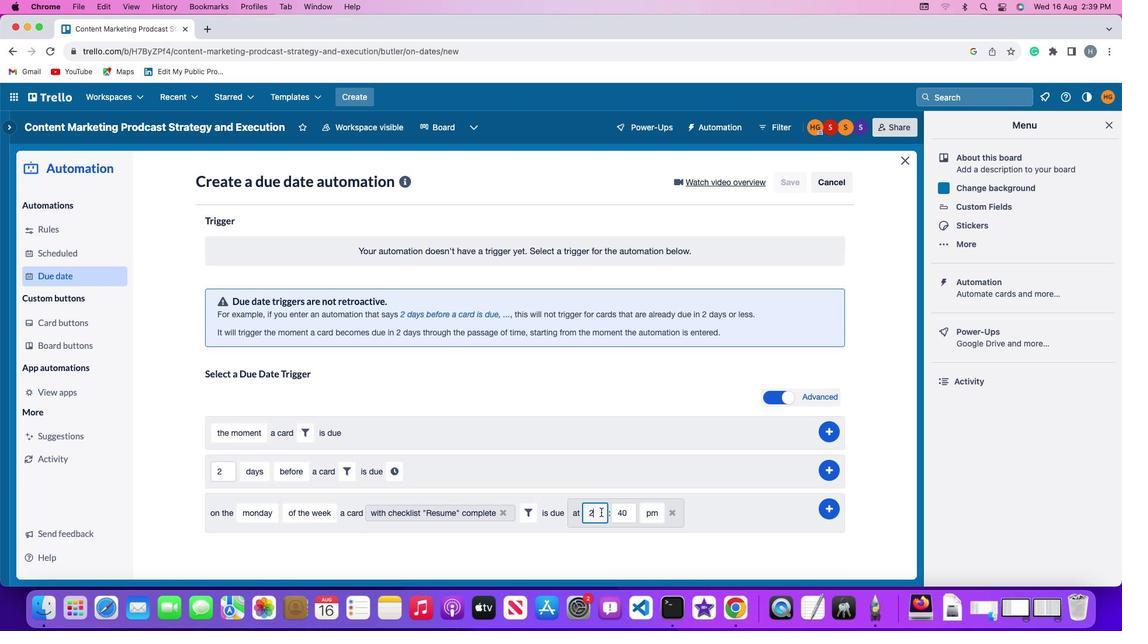 
Action: Key pressed Key.backspace'1''1'
Screenshot: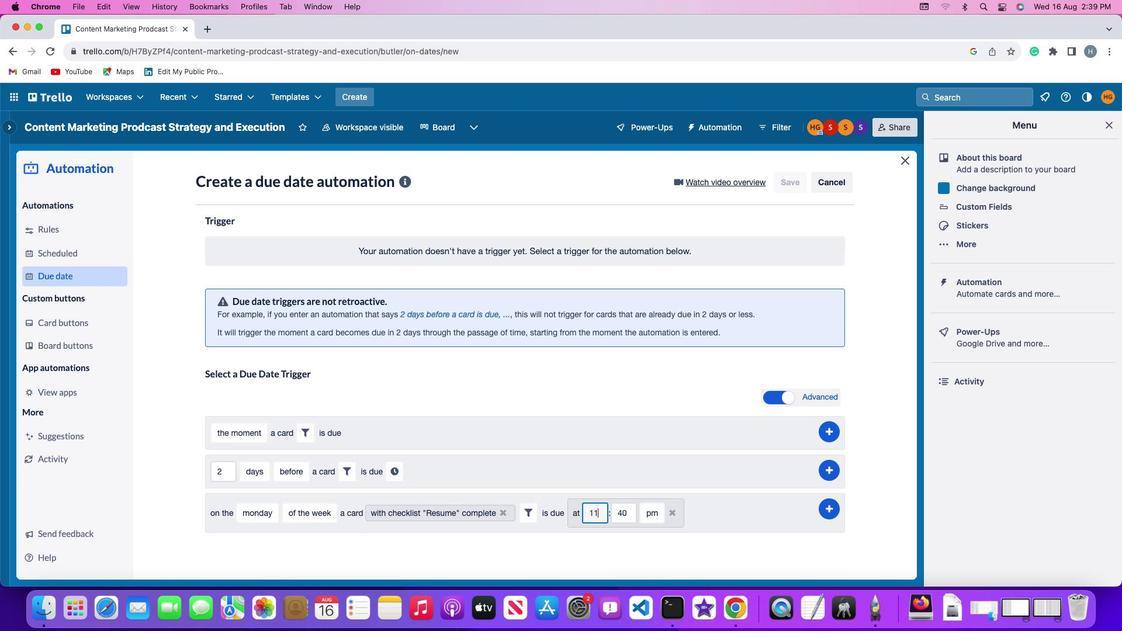 
Action: Mouse moved to (628, 514)
Screenshot: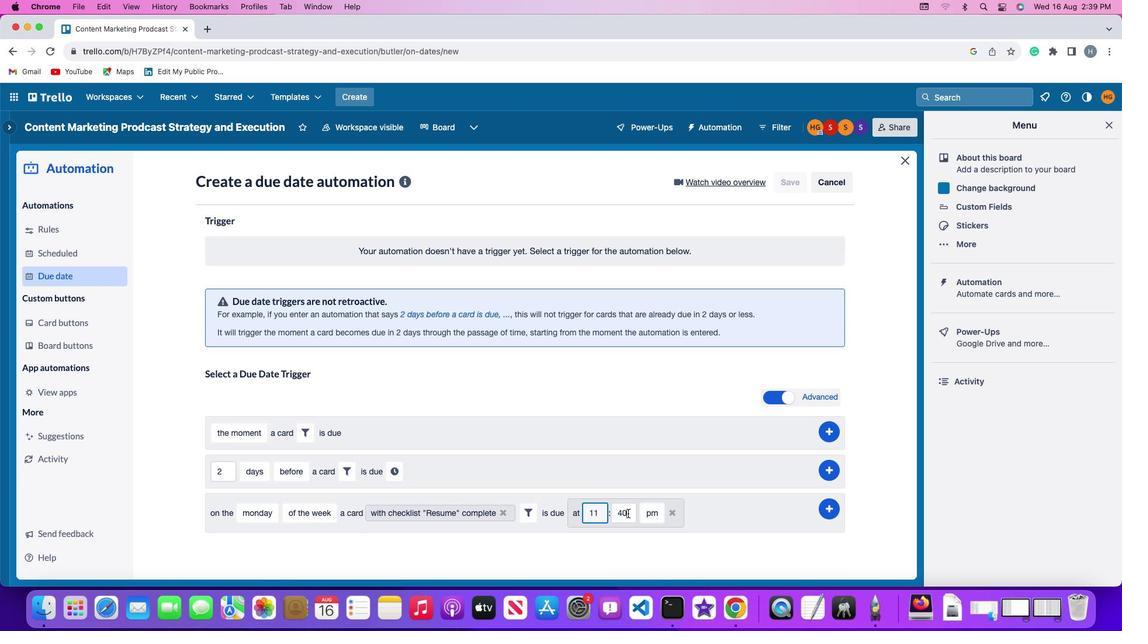 
Action: Mouse pressed left at (628, 514)
Screenshot: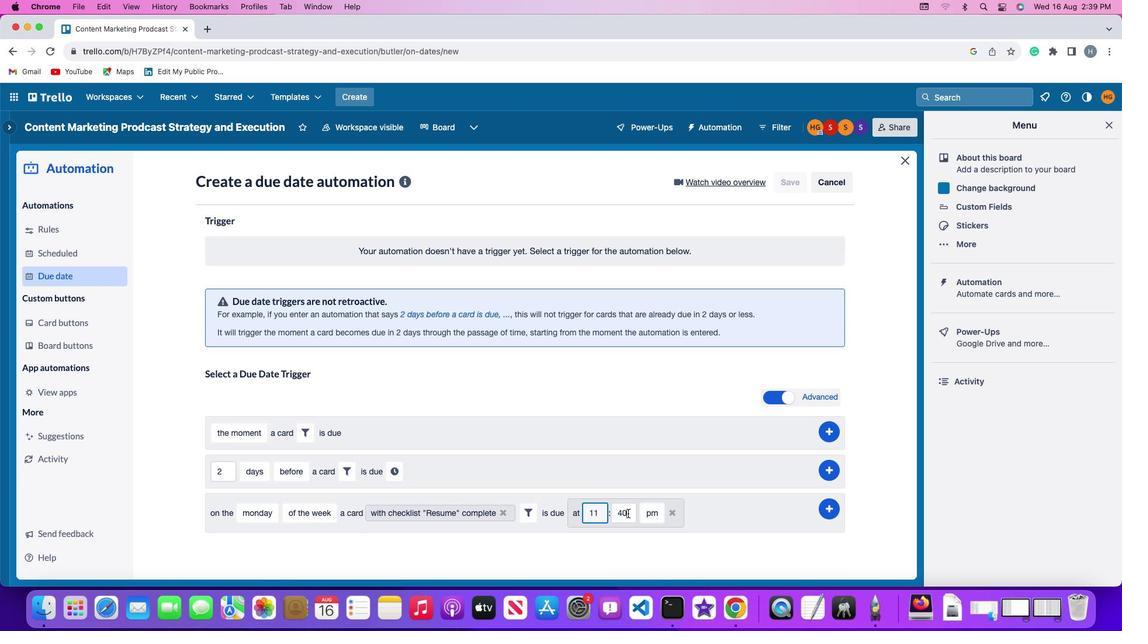 
Action: Key pressed Key.backspaceKey.backspace'0''0'
Screenshot: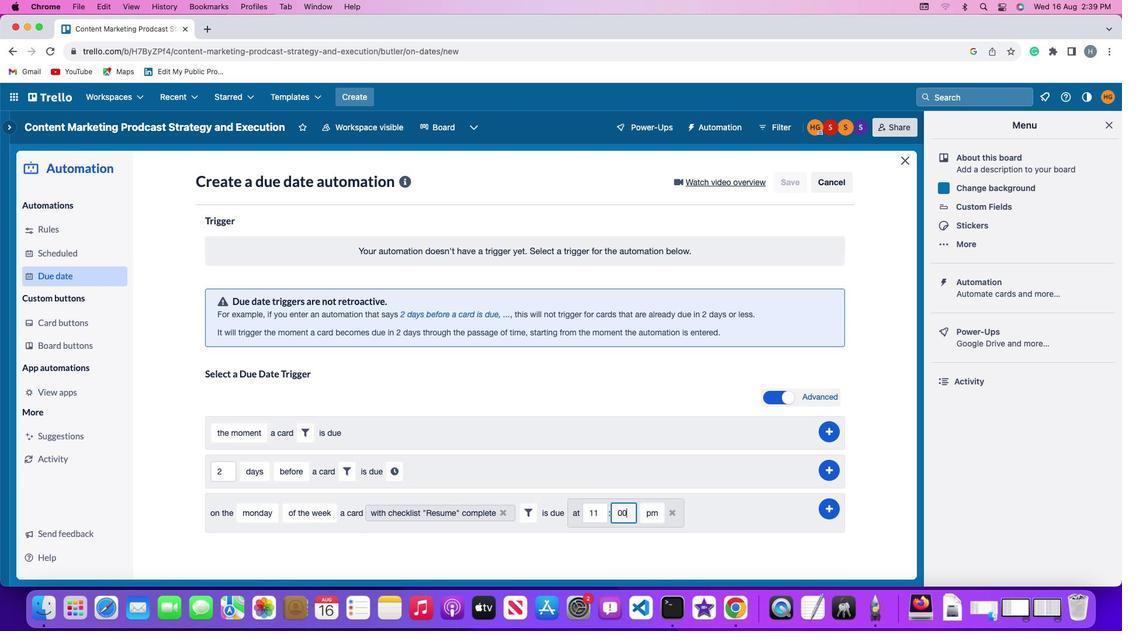 
Action: Mouse moved to (641, 512)
Screenshot: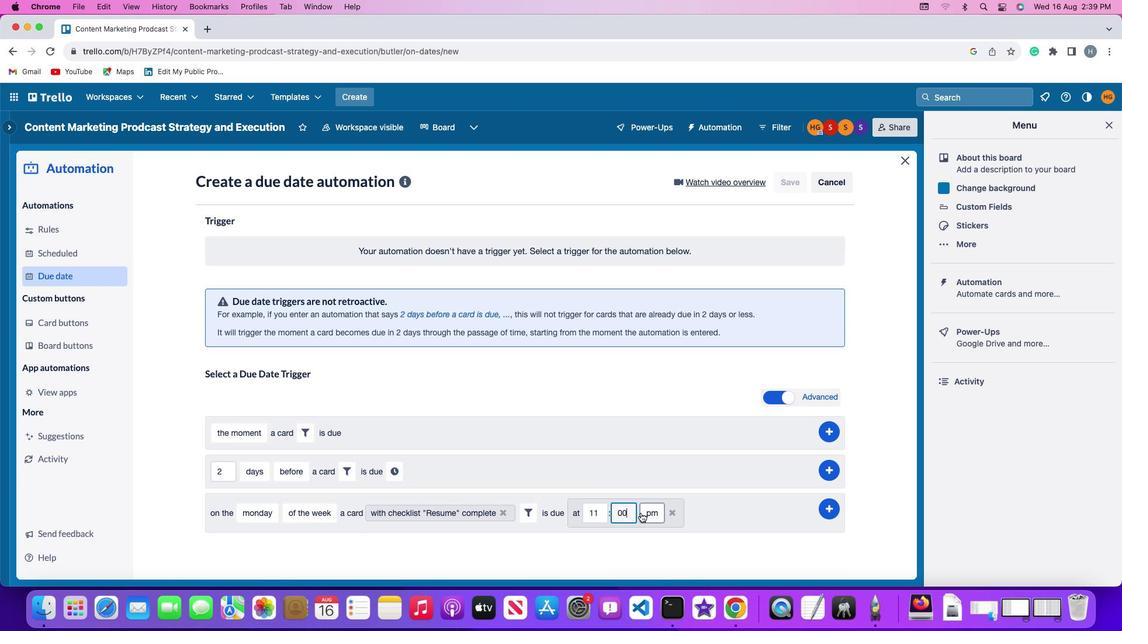 
Action: Mouse pressed left at (641, 512)
Screenshot: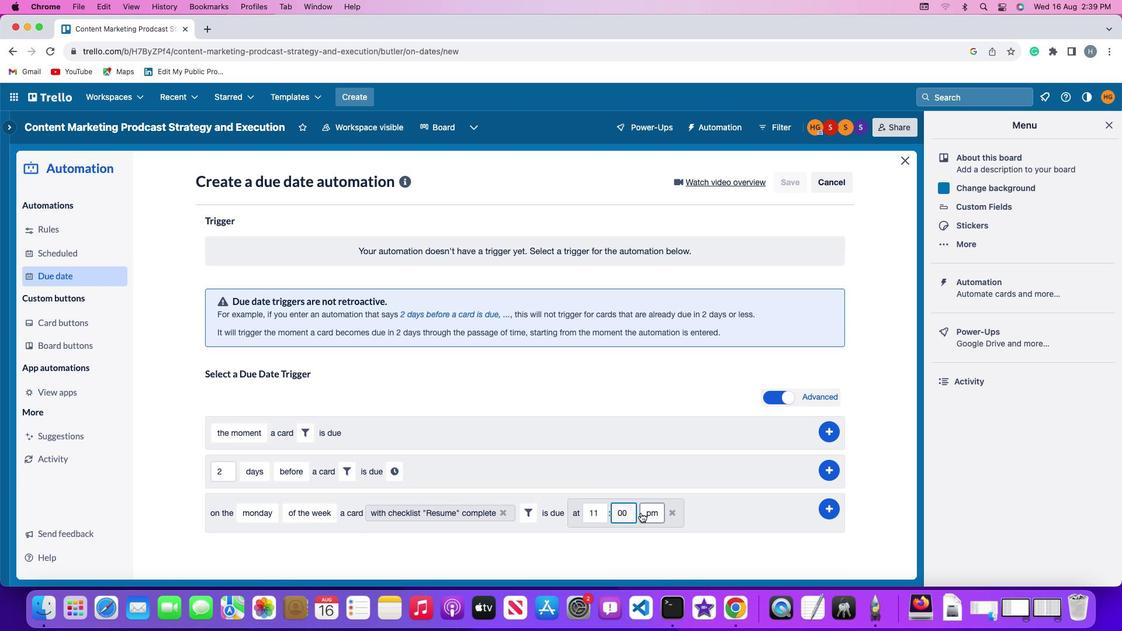 
Action: Mouse moved to (650, 533)
Screenshot: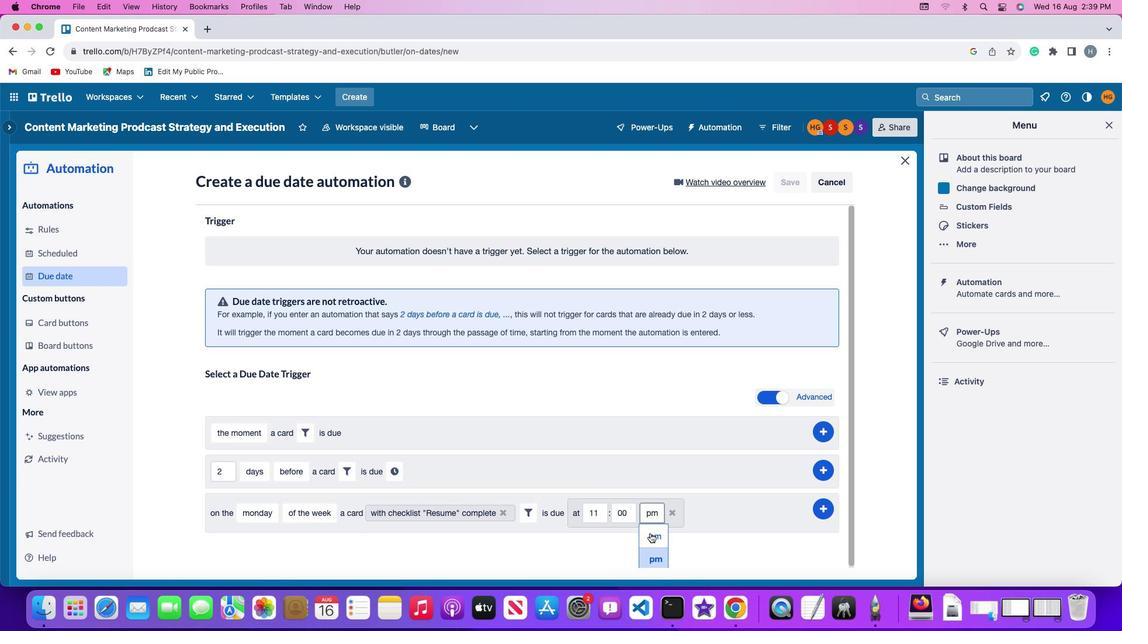 
Action: Mouse pressed left at (650, 533)
Screenshot: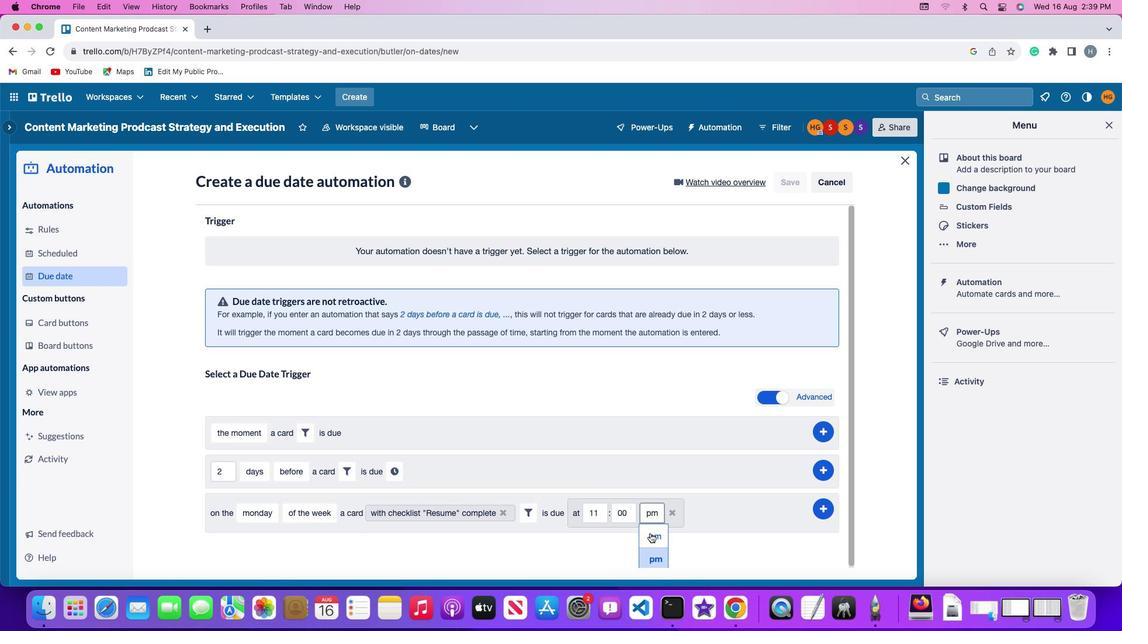 
Action: Mouse moved to (830, 505)
Screenshot: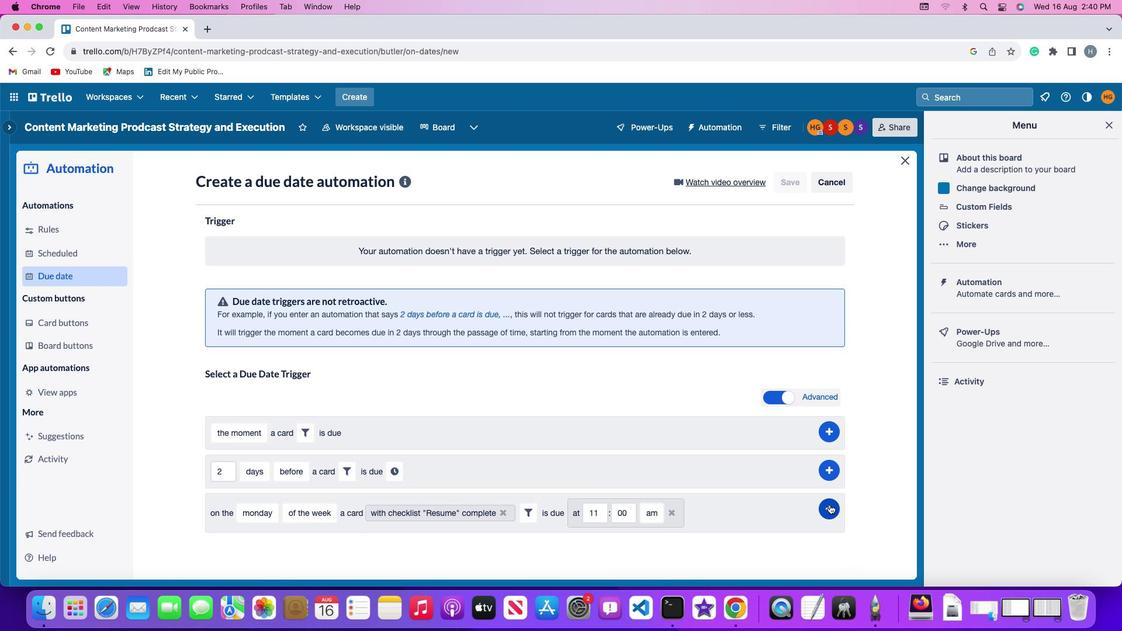 
Action: Mouse pressed left at (830, 505)
Screenshot: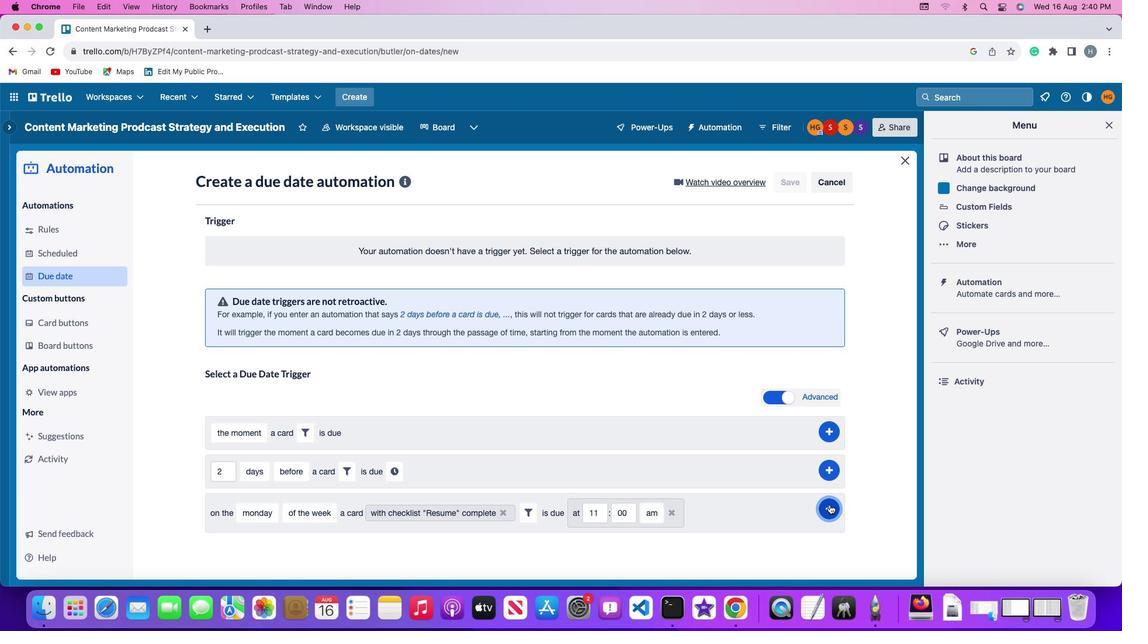 
Action: Mouse moved to (876, 419)
Screenshot: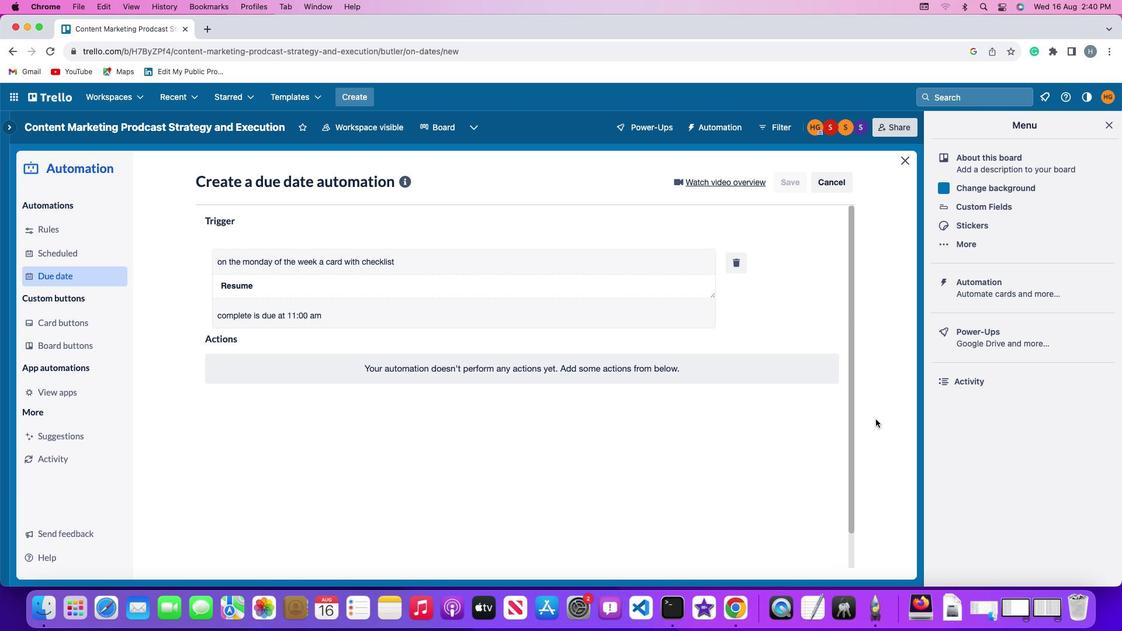 
